 Task: Reserve a 4-hour group mountain biking tour on scenic trails with expert guides.
Action: Mouse moved to (599, 227)
Screenshot: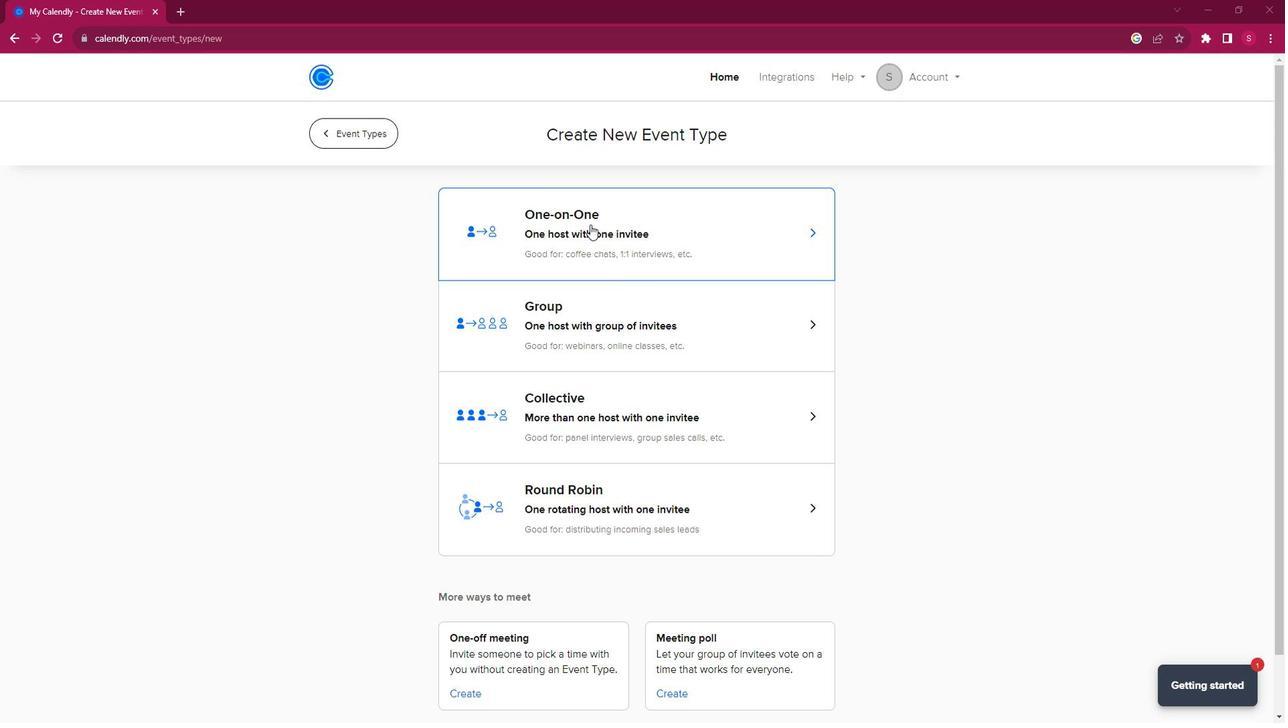 
Action: Mouse pressed left at (599, 227)
Screenshot: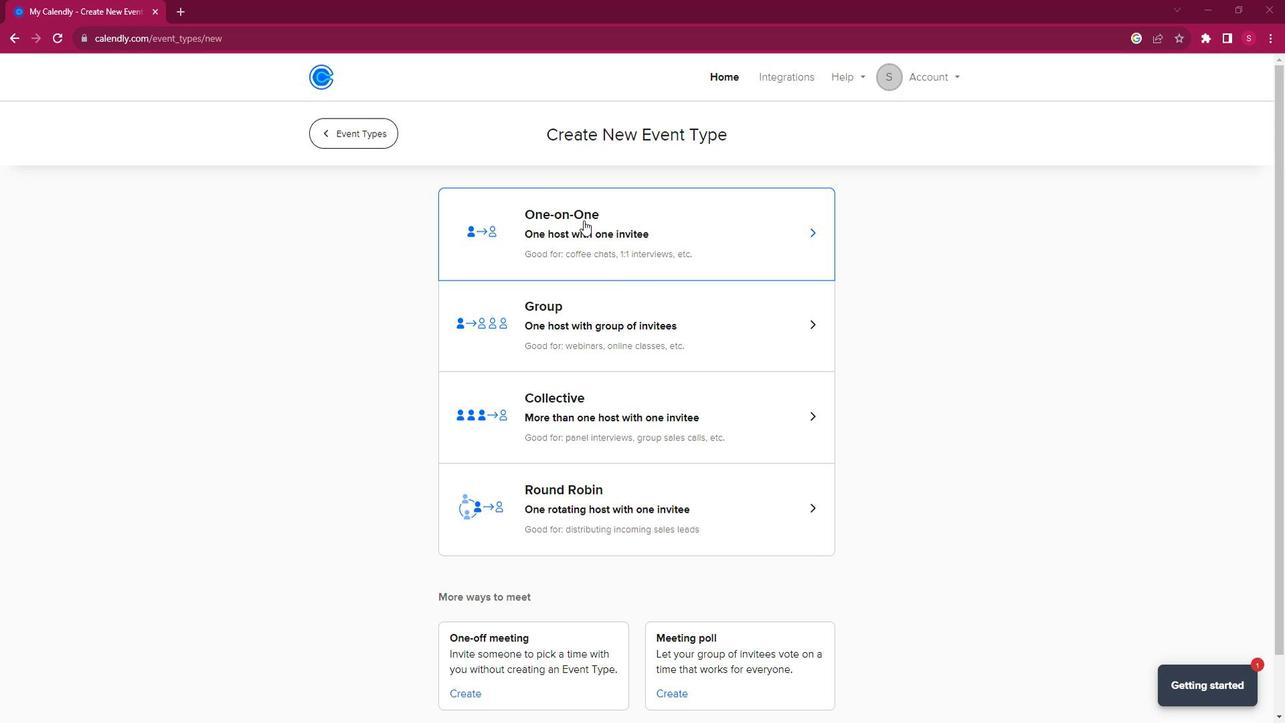 
Action: Mouse moved to (419, 336)
Screenshot: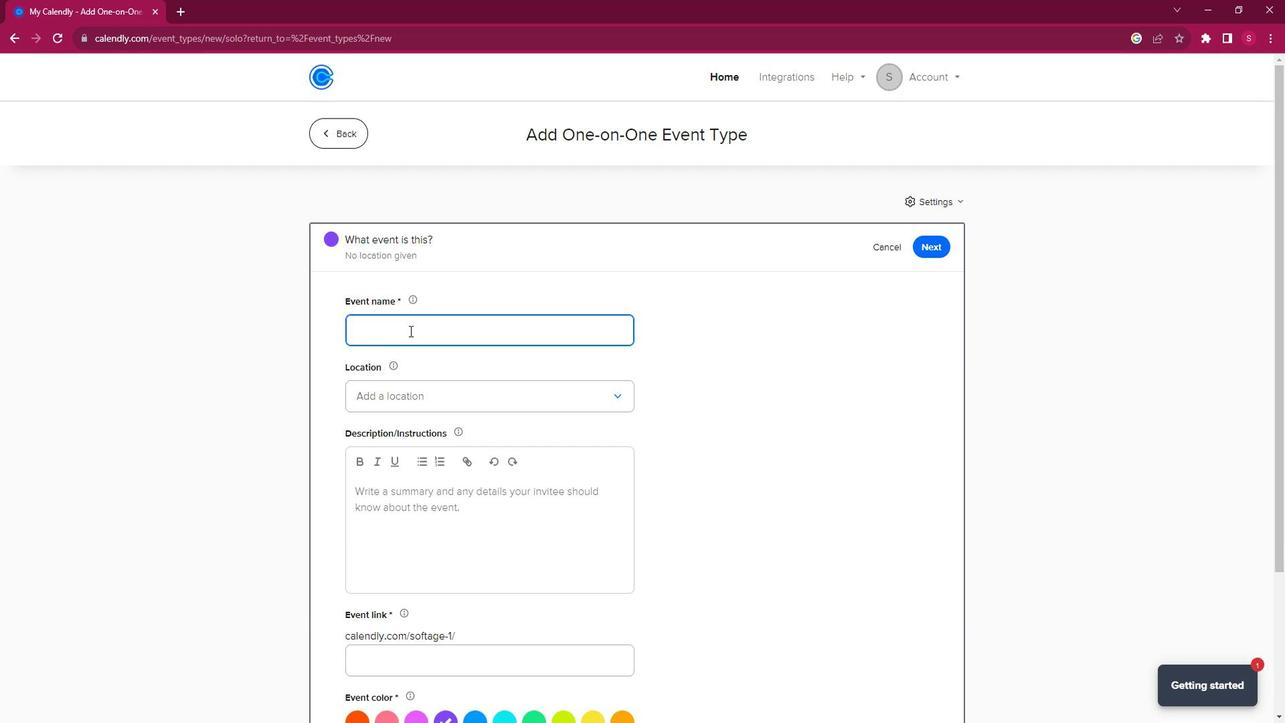 
Action: Key pressed <Key.shift><Key.shift><Key.shift><Key.shift><Key.shift><Key.shift><Key.shift><Key.shift><Key.shift><Key.shift><Key.shift><Key.shift><Key.shift>Guided<Key.space><Key.shift>Moun
Screenshot: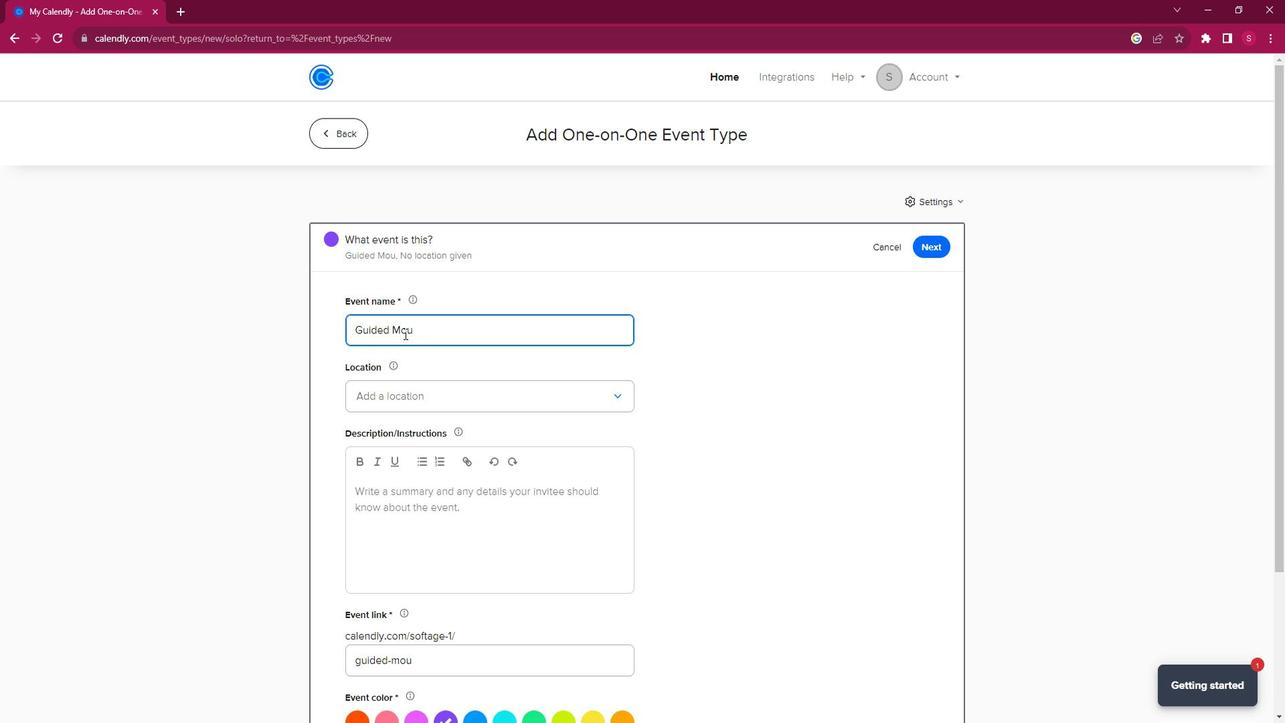 
Action: Mouse moved to (542, 272)
Screenshot: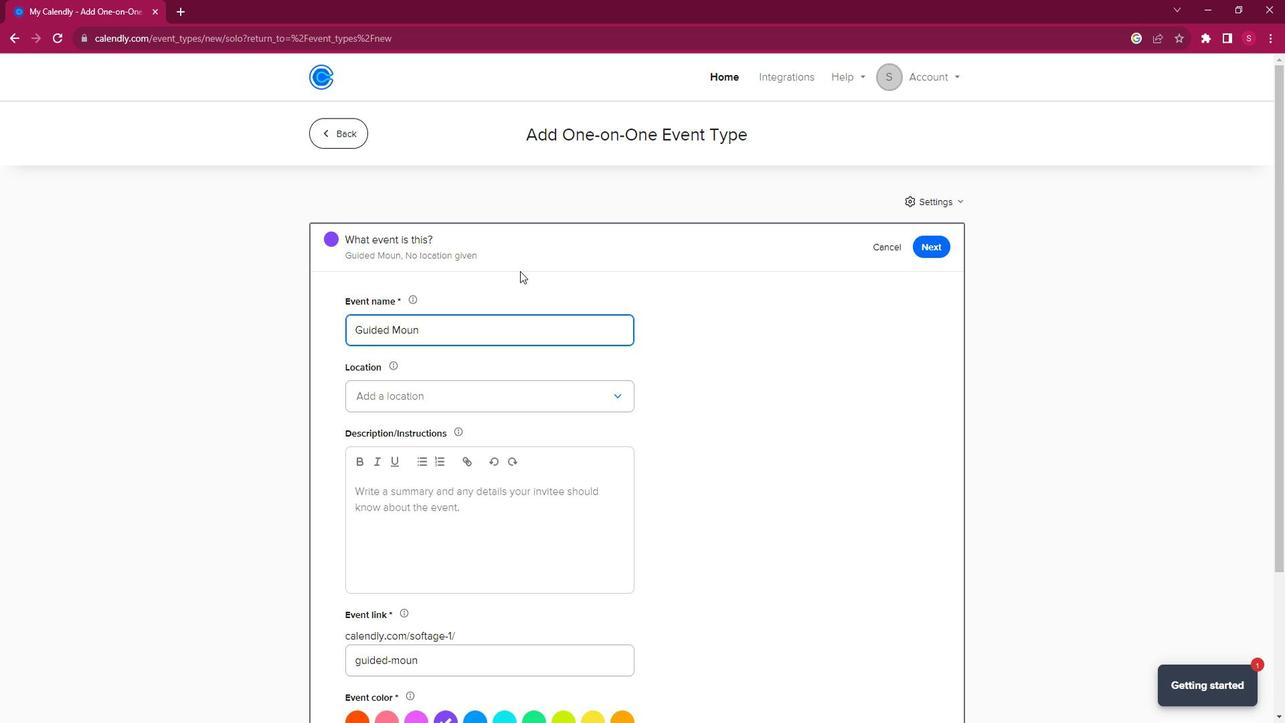 
Action: Key pressed tain<Key.space><Key.shift><Key.shift><Key.shift><Key.shift><Key.shift>Biking<Key.space><Key.shift><Key.shift><Key.shift>Adventure
Screenshot: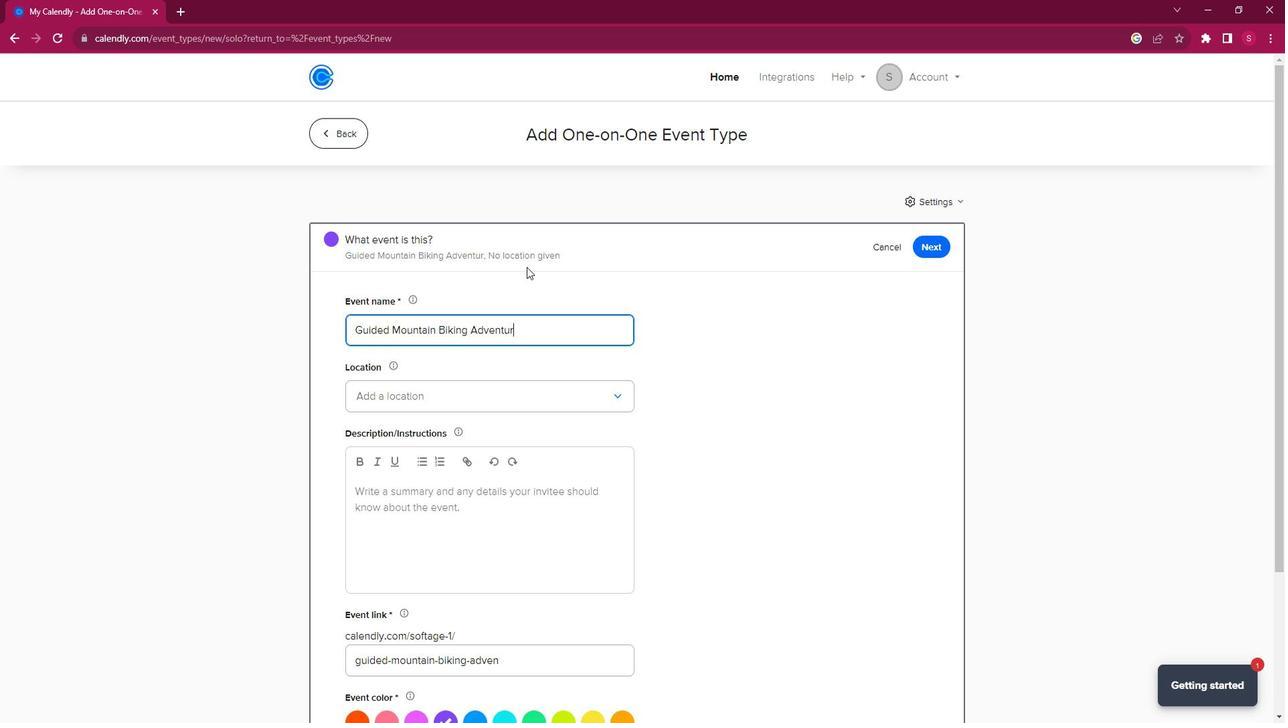 
Action: Mouse moved to (493, 399)
Screenshot: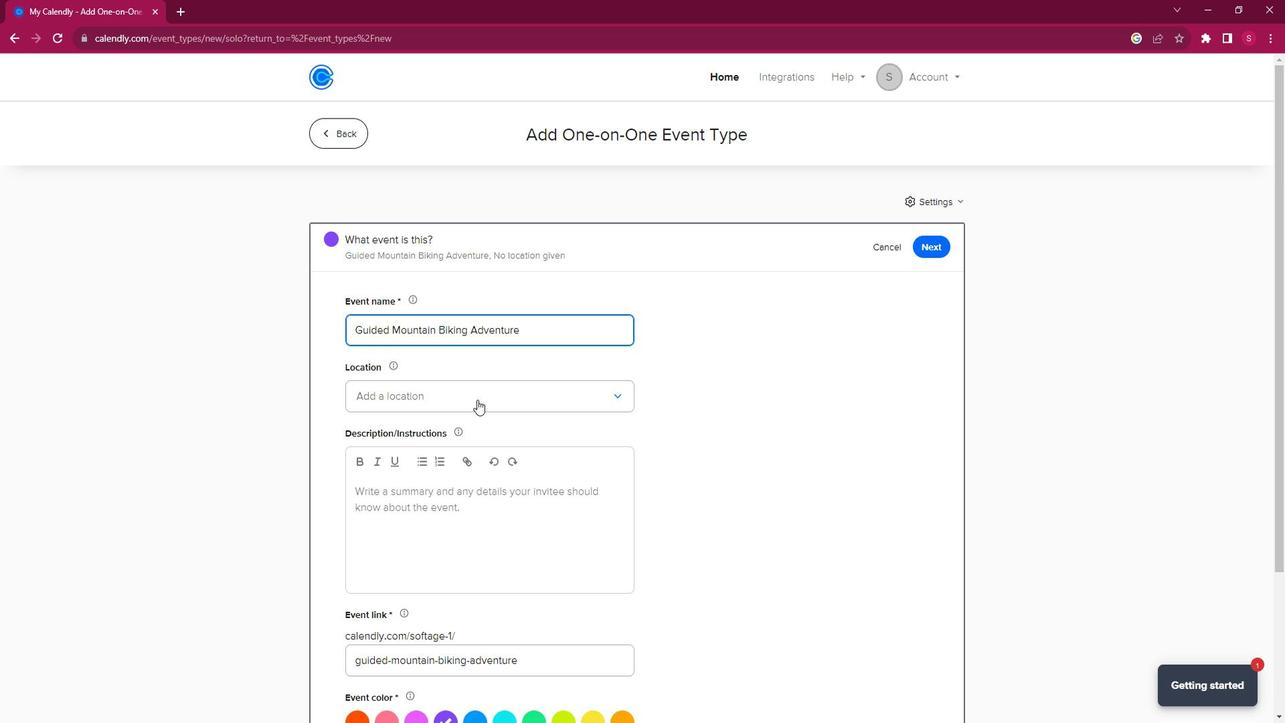 
Action: Mouse pressed left at (493, 399)
Screenshot: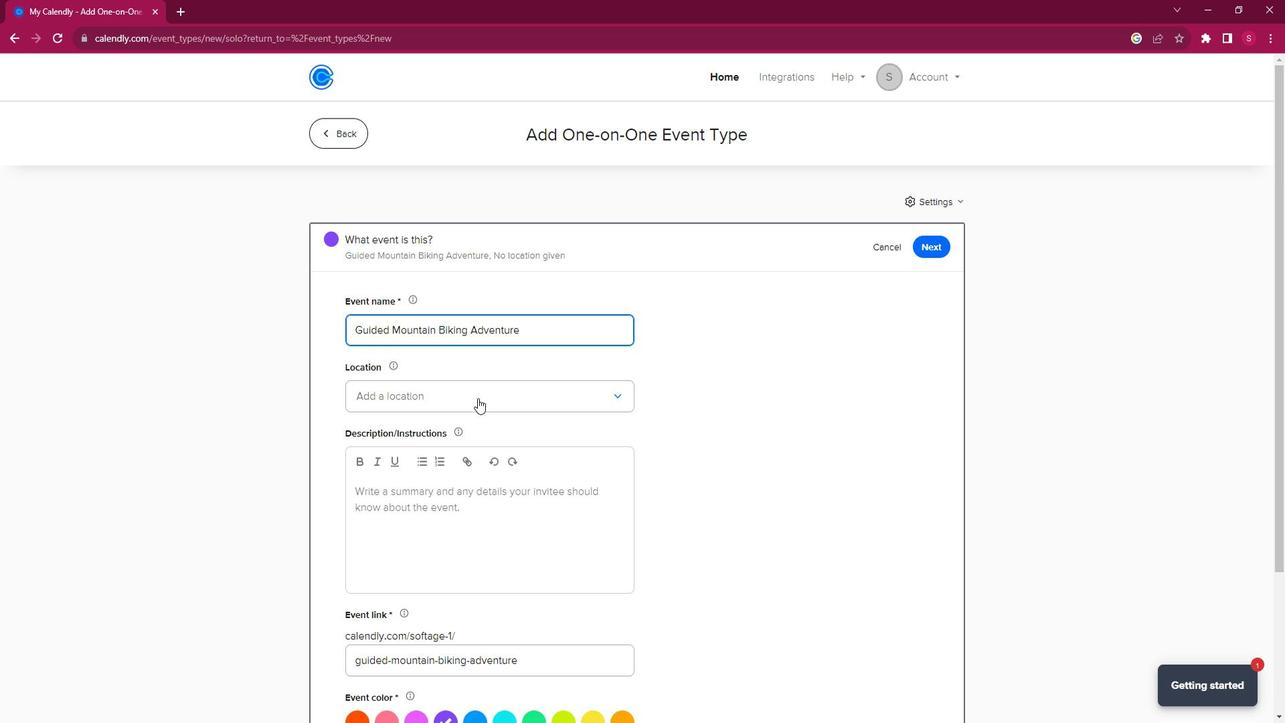 
Action: Mouse moved to (449, 437)
Screenshot: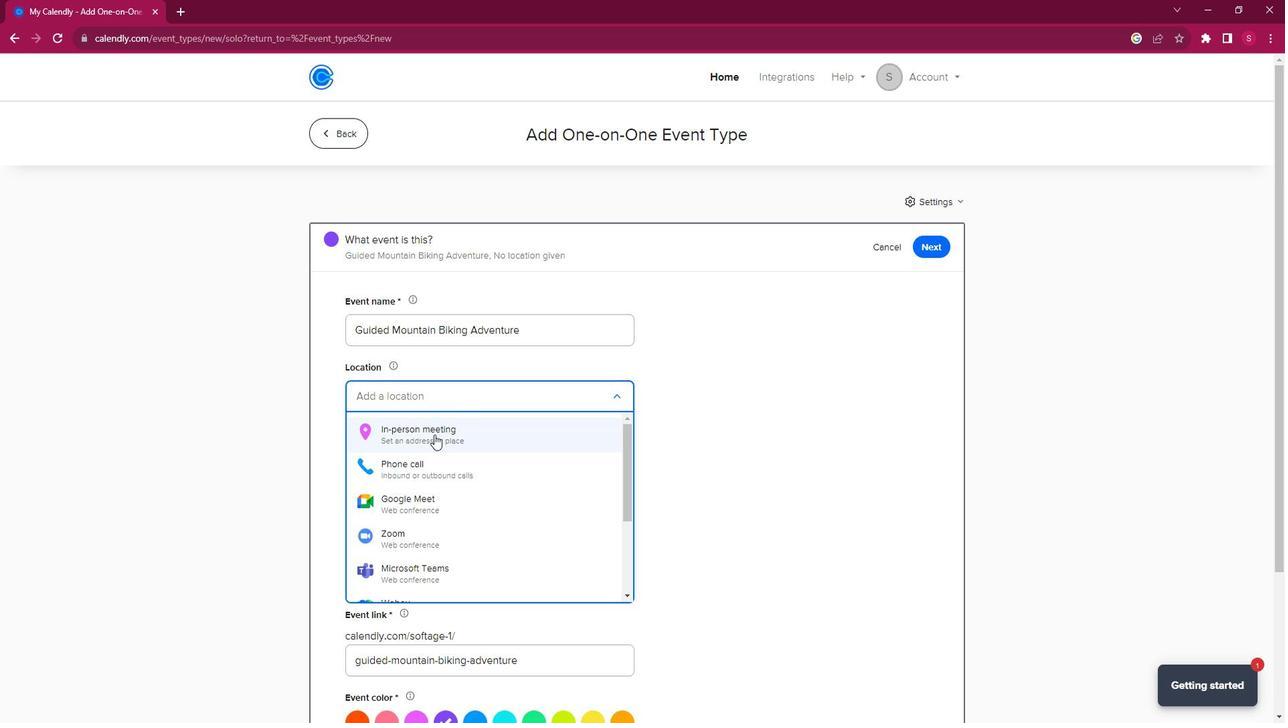 
Action: Mouse pressed left at (449, 437)
Screenshot: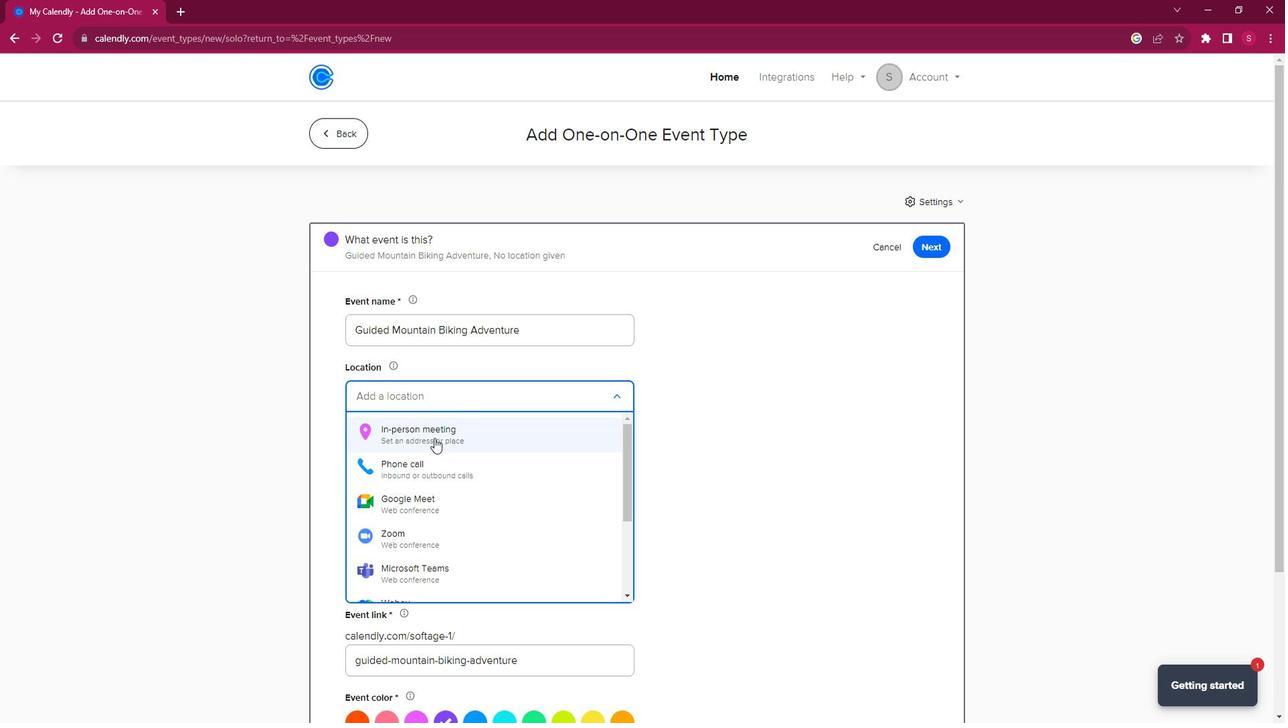 
Action: Mouse moved to (623, 242)
Screenshot: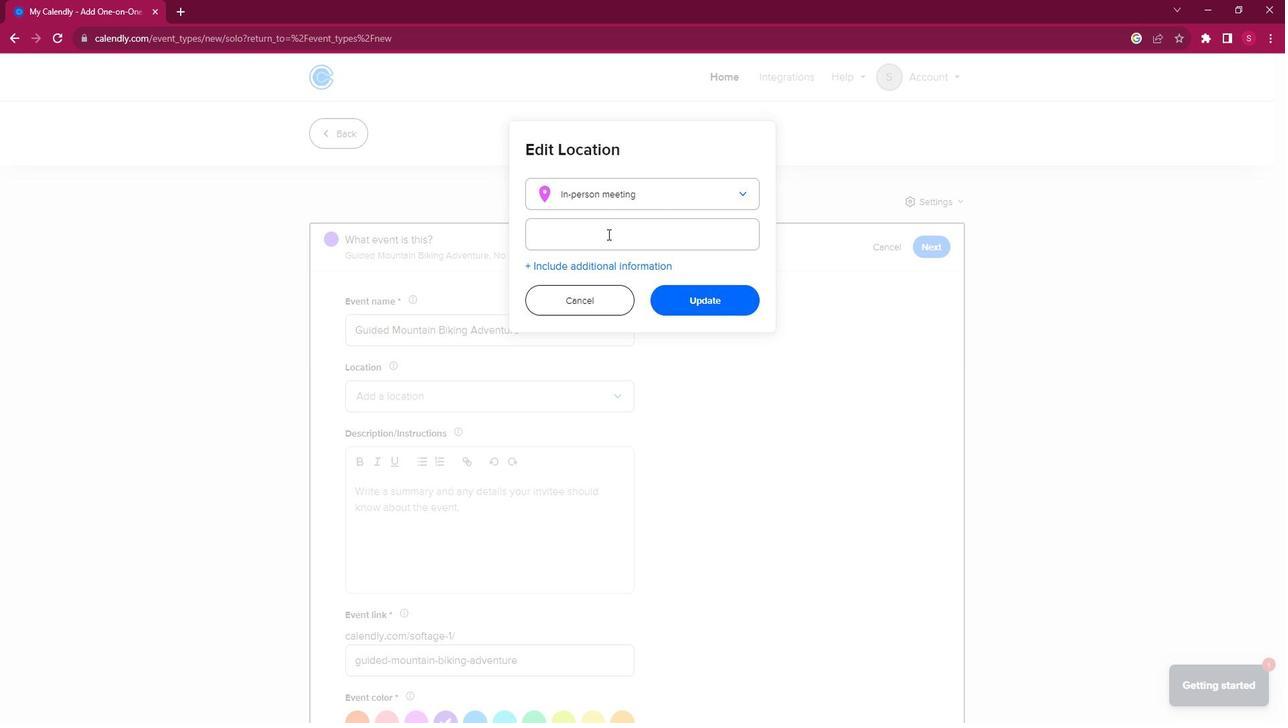 
Action: Mouse pressed left at (623, 242)
Screenshot: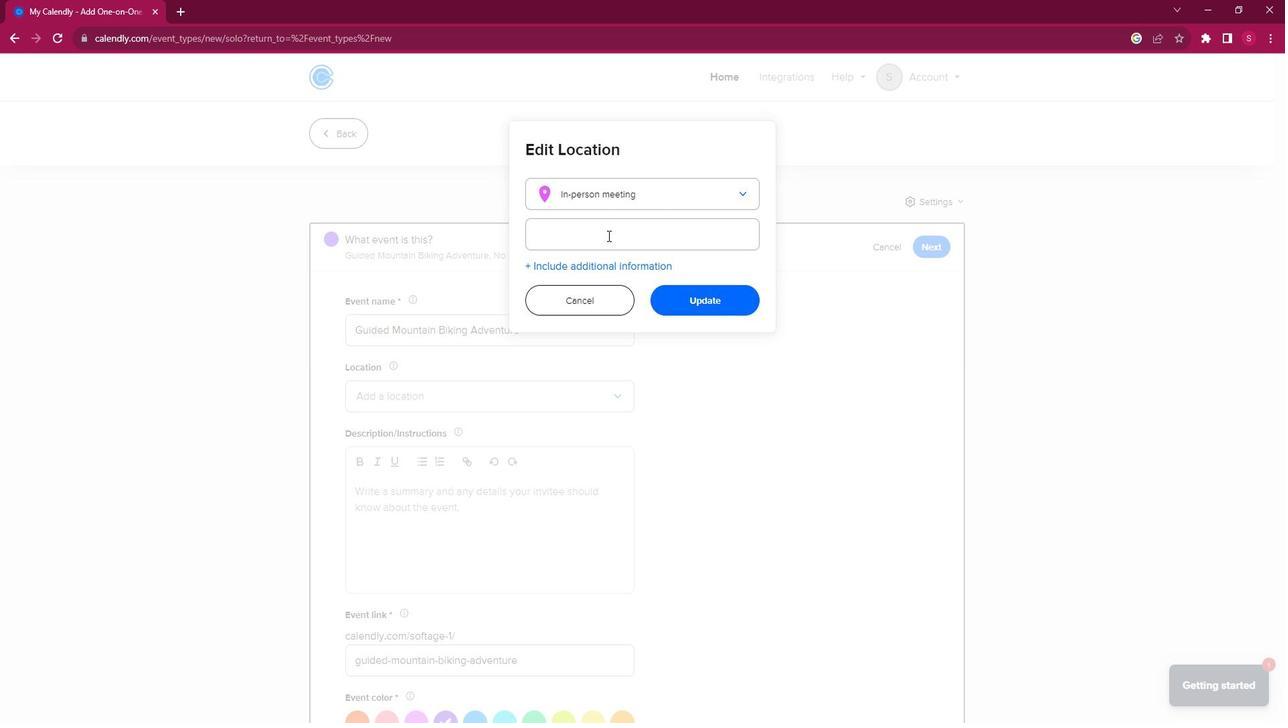 
Action: Key pressed <Key.shift>Scenic<Key.space><Key.shift><Key.shift><Key.shift><Key.shift>Trails<Key.space><Key.shift>Biku<Key.backspace>ing<Key.space><Key.shift>Center,<Key.space>123<Key.space><Key.shift>Mountain<Key.space><Key.shift>Ride<Key.space><Key.shift><Key.shift>Road,<Key.space><Key.shift><Key.shift><Key.shift>Reailsville,<Key.space><Key.shift>CA<Key.space>54321,<Key.space>
Screenshot: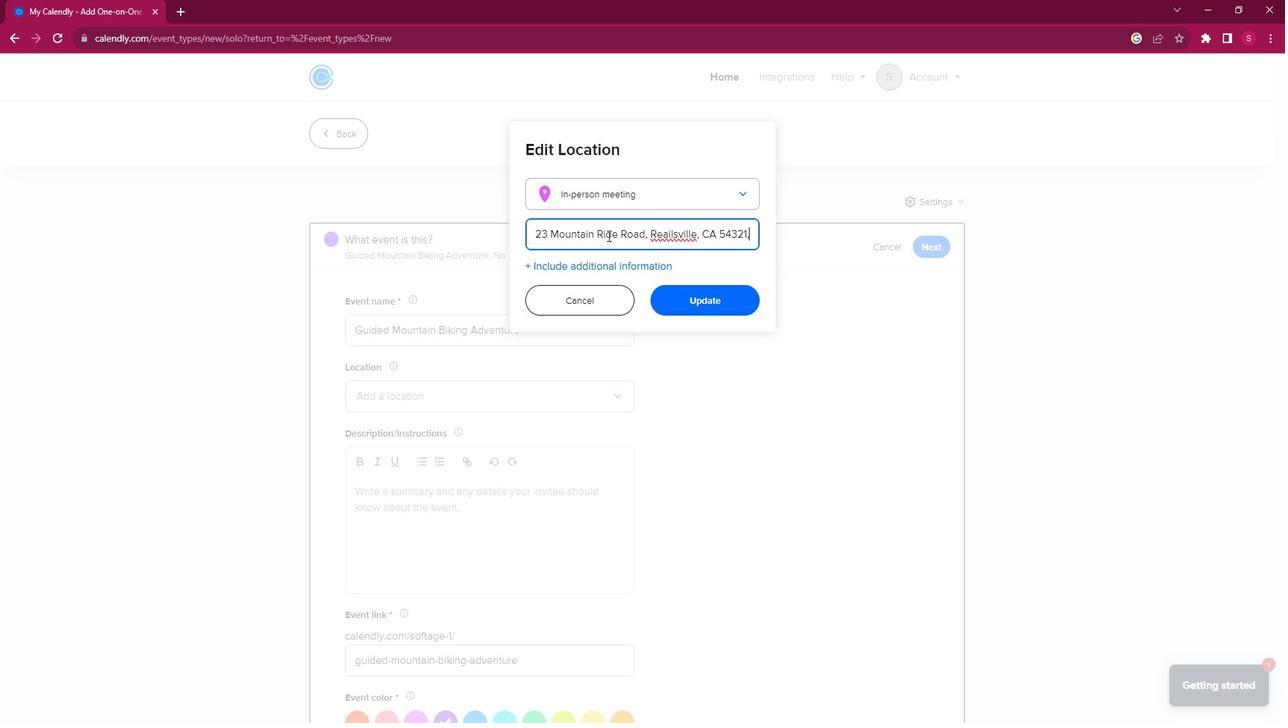 
Action: Mouse moved to (668, 241)
Screenshot: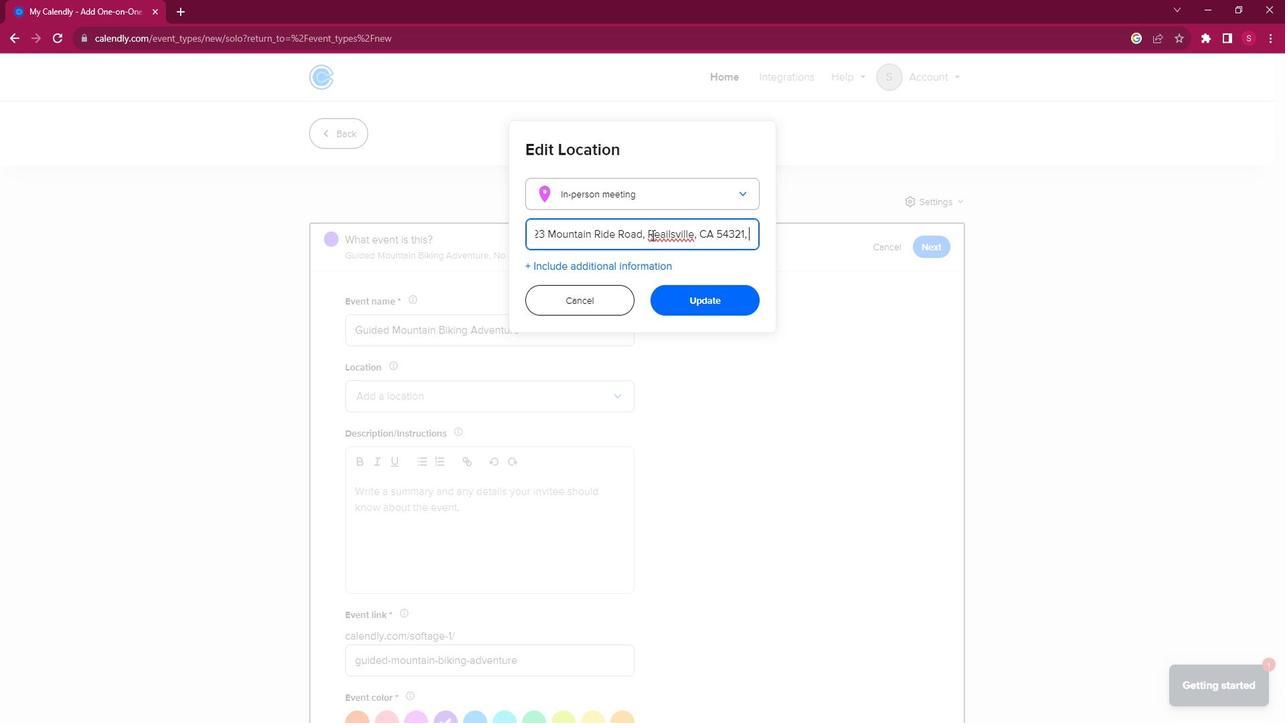 
Action: Mouse pressed left at (668, 241)
Screenshot: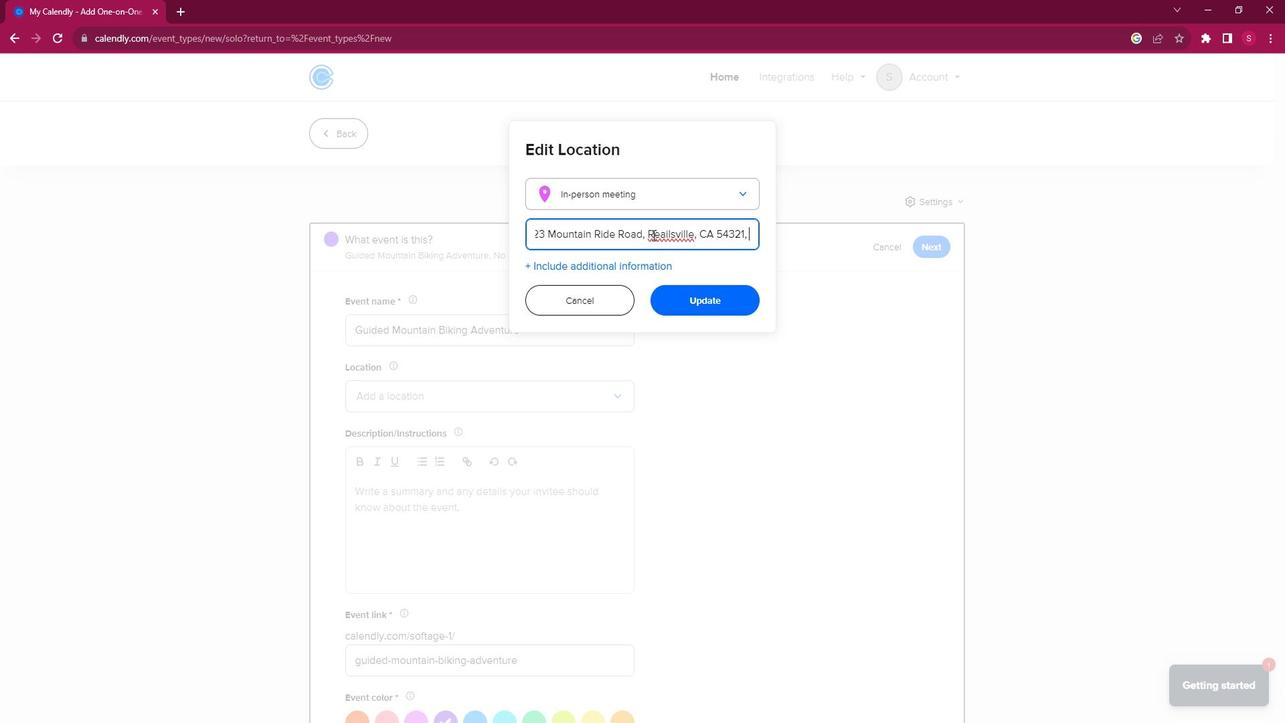 
Action: Mouse moved to (691, 229)
Screenshot: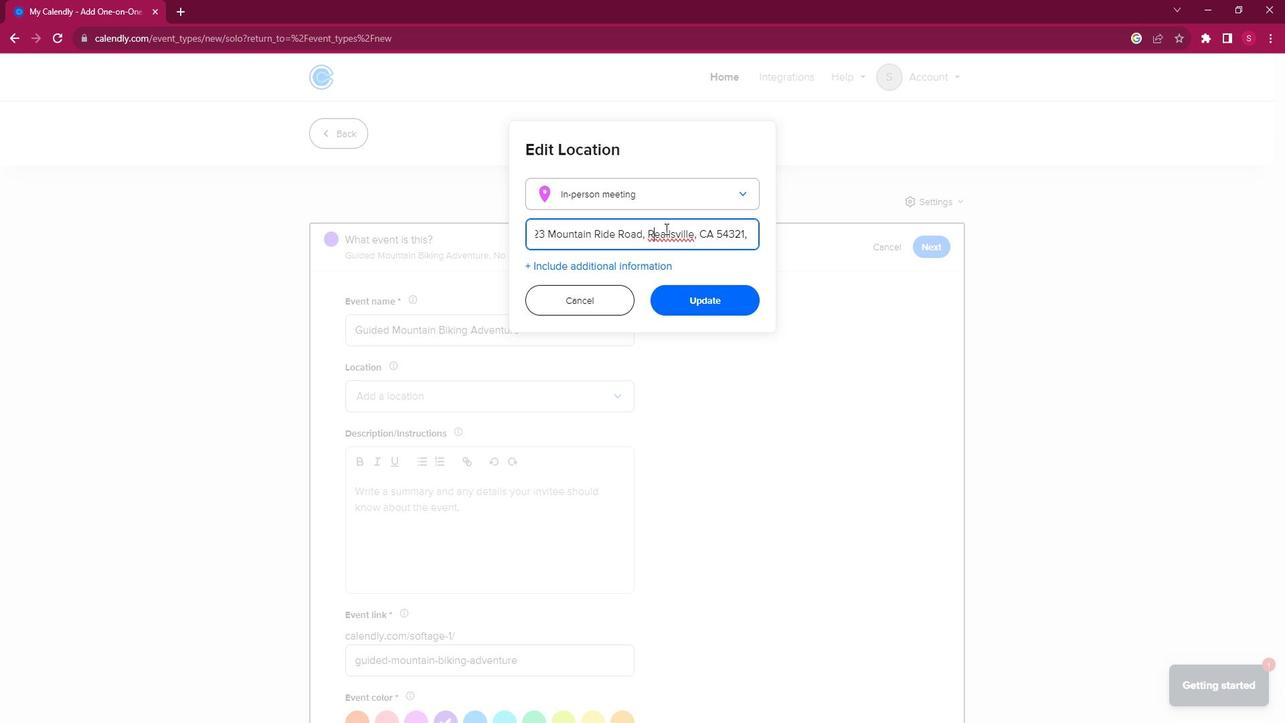 
Action: Key pressed <Key.backspace><Key.shift>T
Screenshot: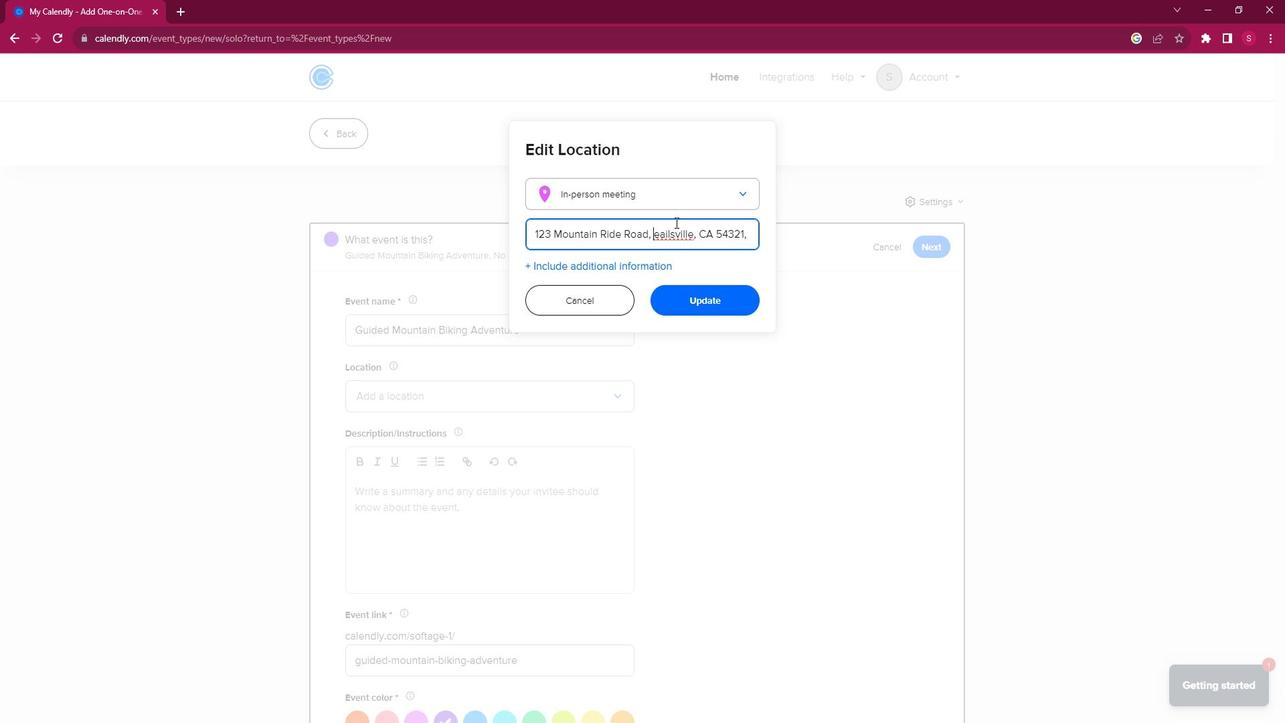 
Action: Mouse moved to (688, 238)
Screenshot: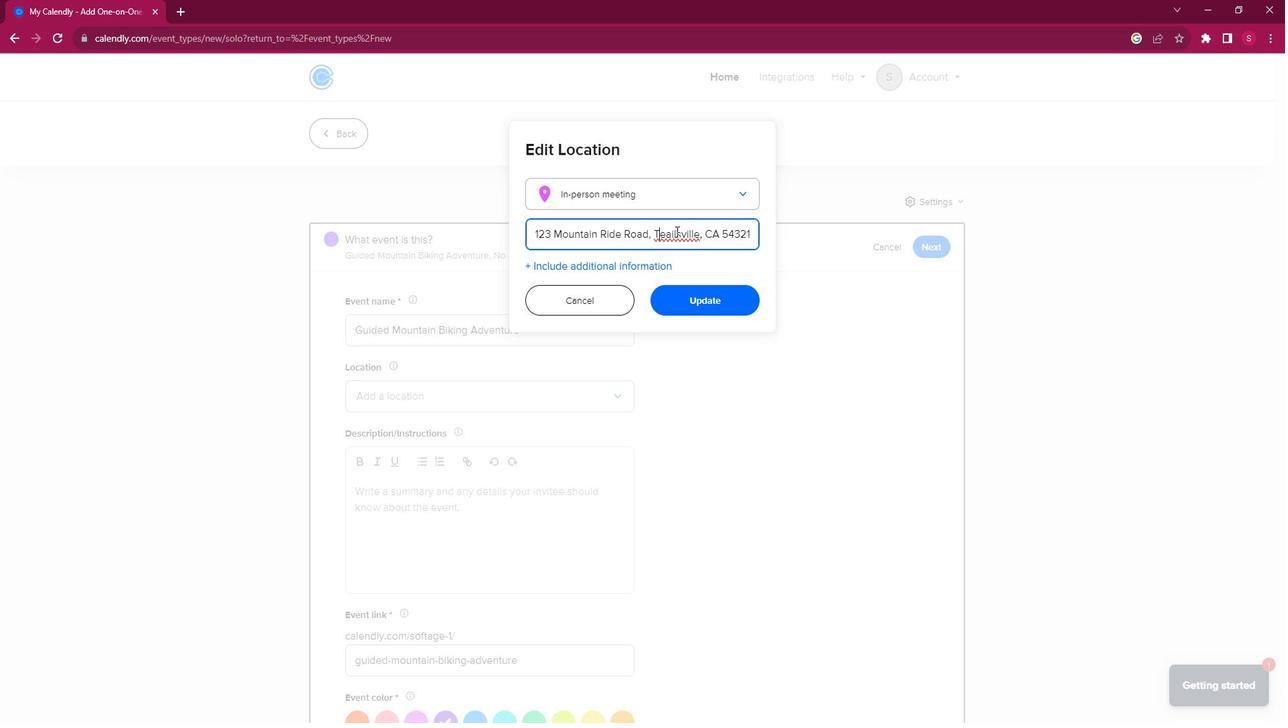 
Action: Key pressed r
Screenshot: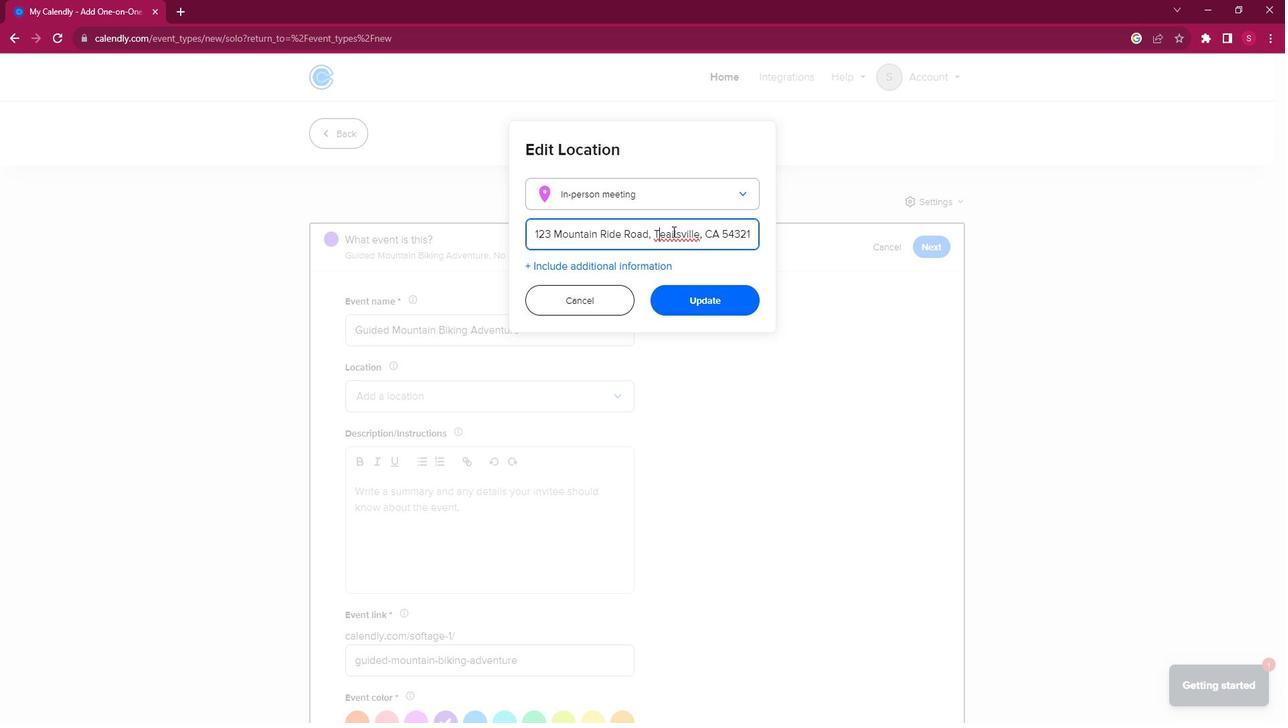 
Action: Mouse moved to (684, 239)
Screenshot: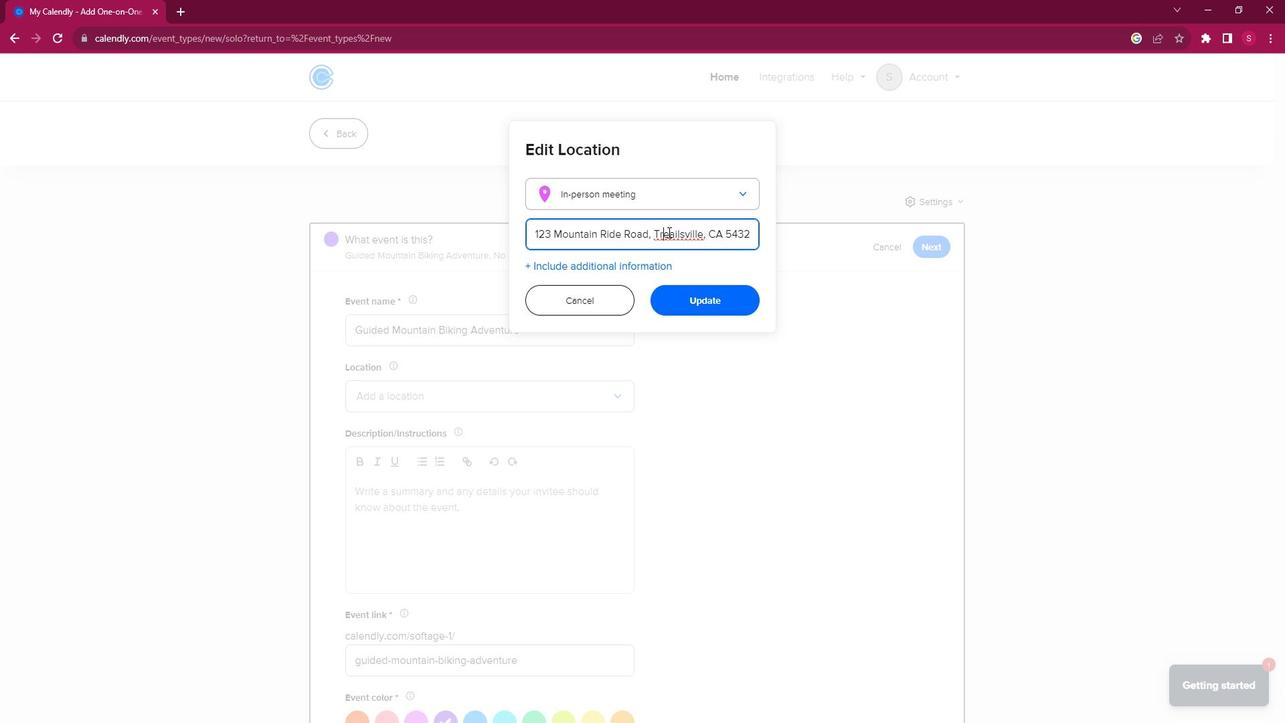 
Action: Mouse pressed left at (684, 239)
Screenshot: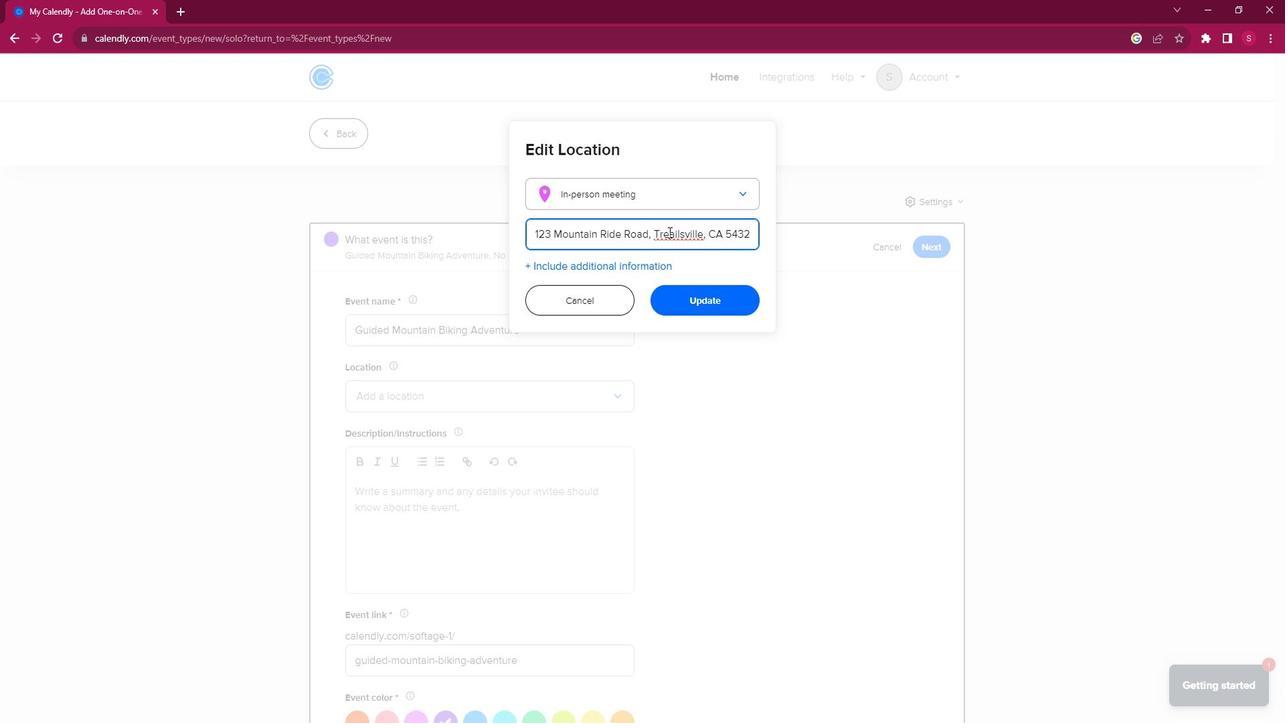 
Action: Mouse moved to (700, 239)
Screenshot: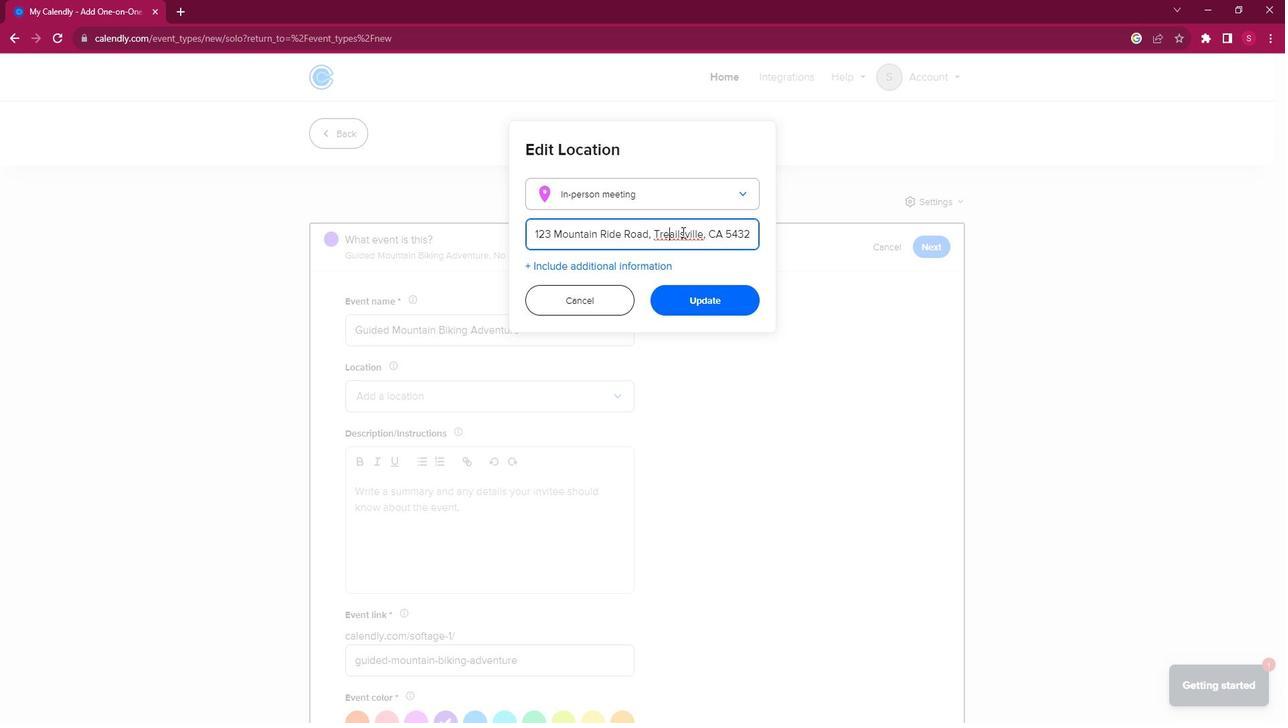 
Action: Key pressed <Key.backspace>
Screenshot: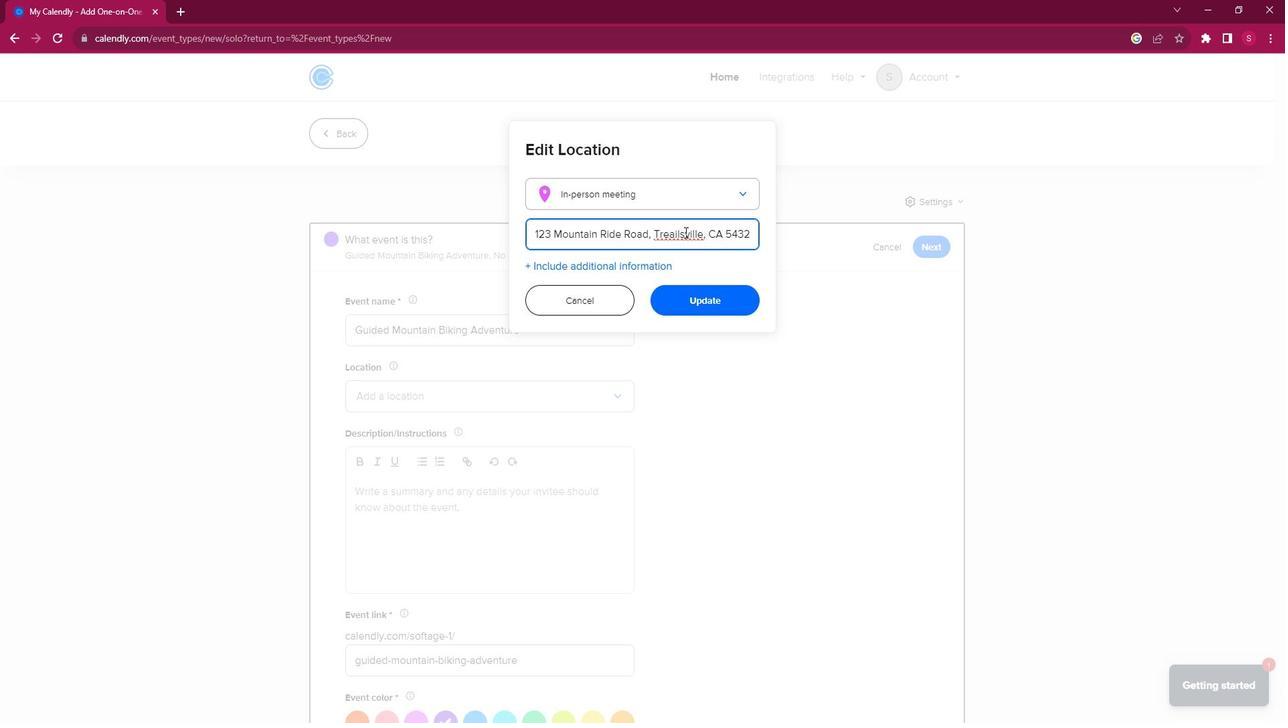 
Action: Mouse moved to (769, 243)
Screenshot: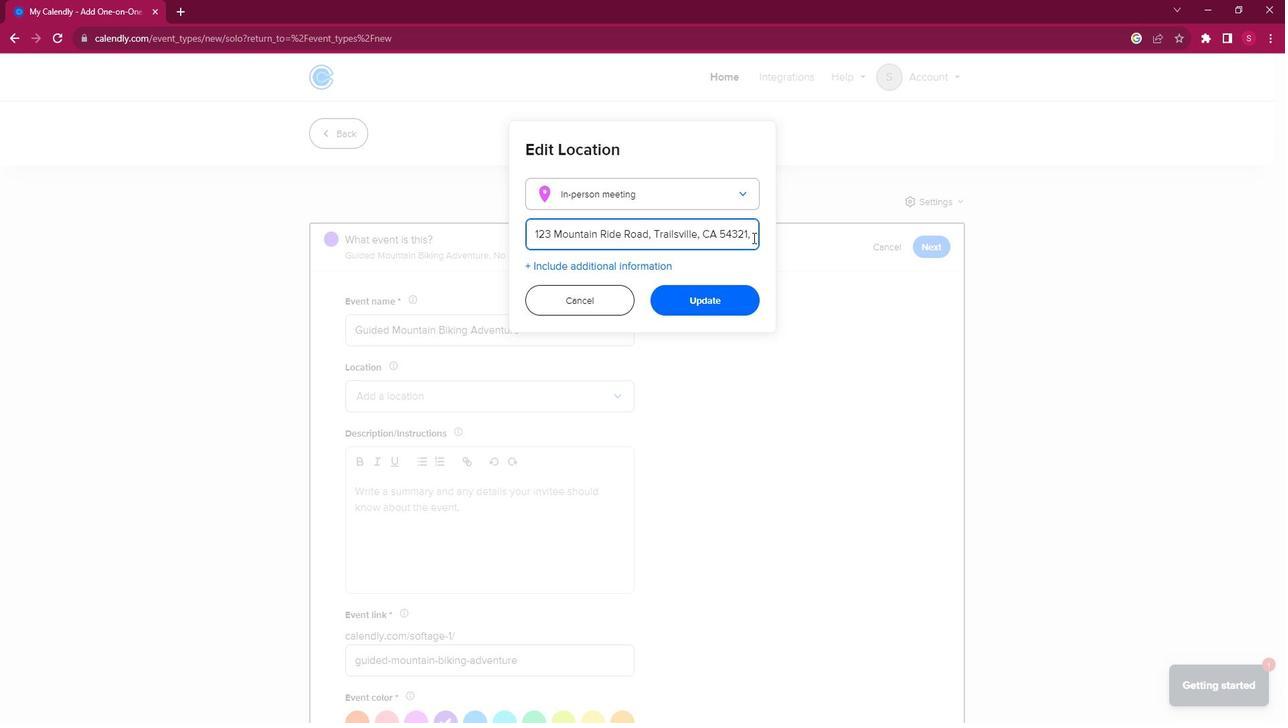 
Action: Mouse pressed left at (769, 243)
Screenshot: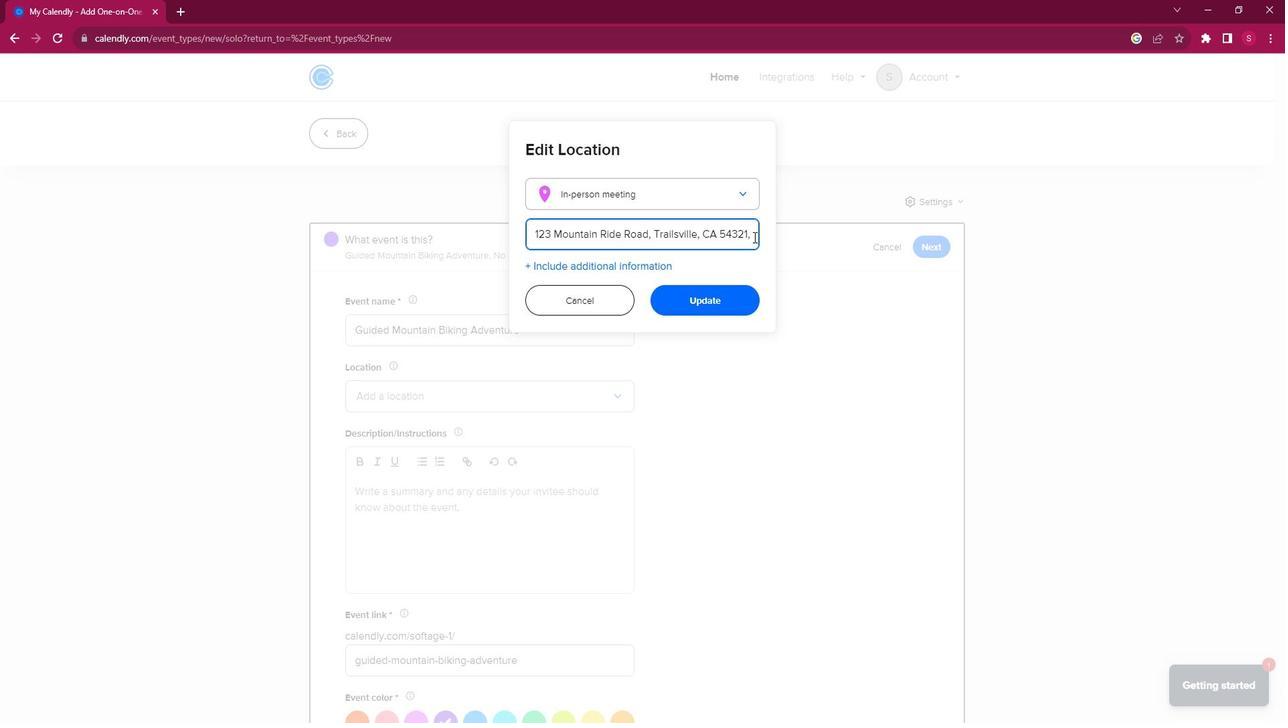 
Action: Mouse moved to (767, 243)
Screenshot: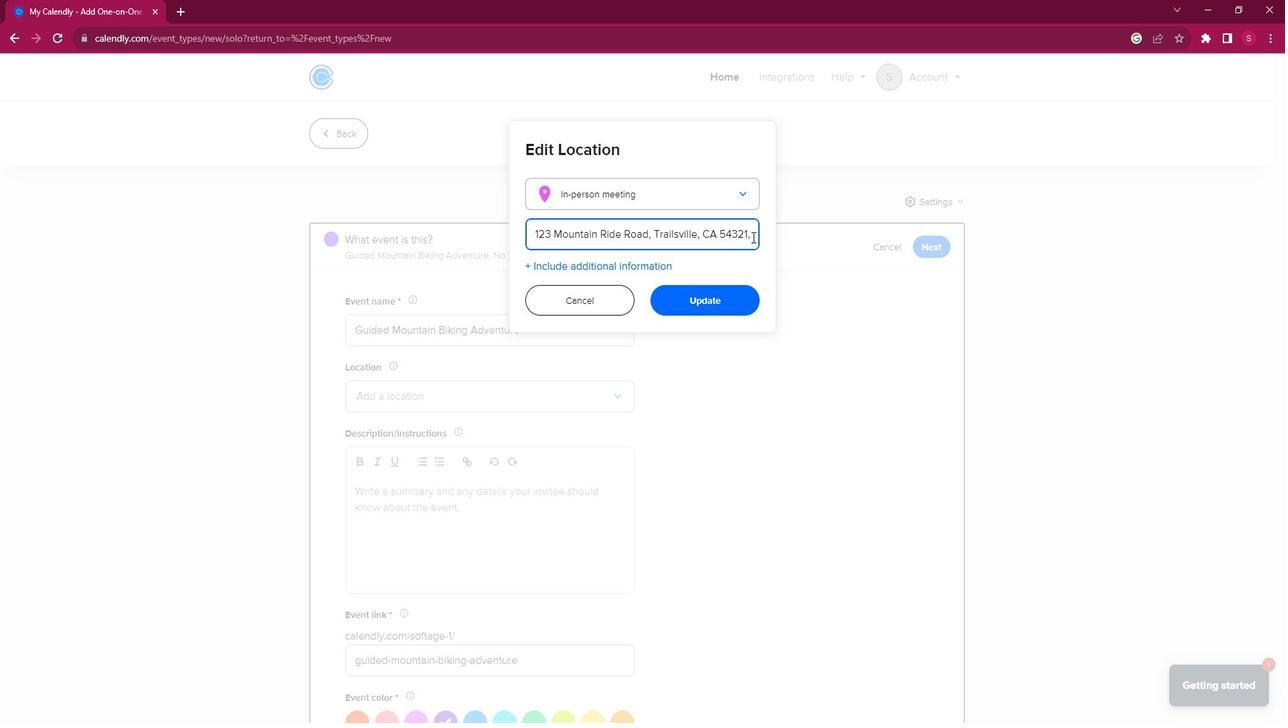 
Action: Mouse pressed left at (767, 243)
Screenshot: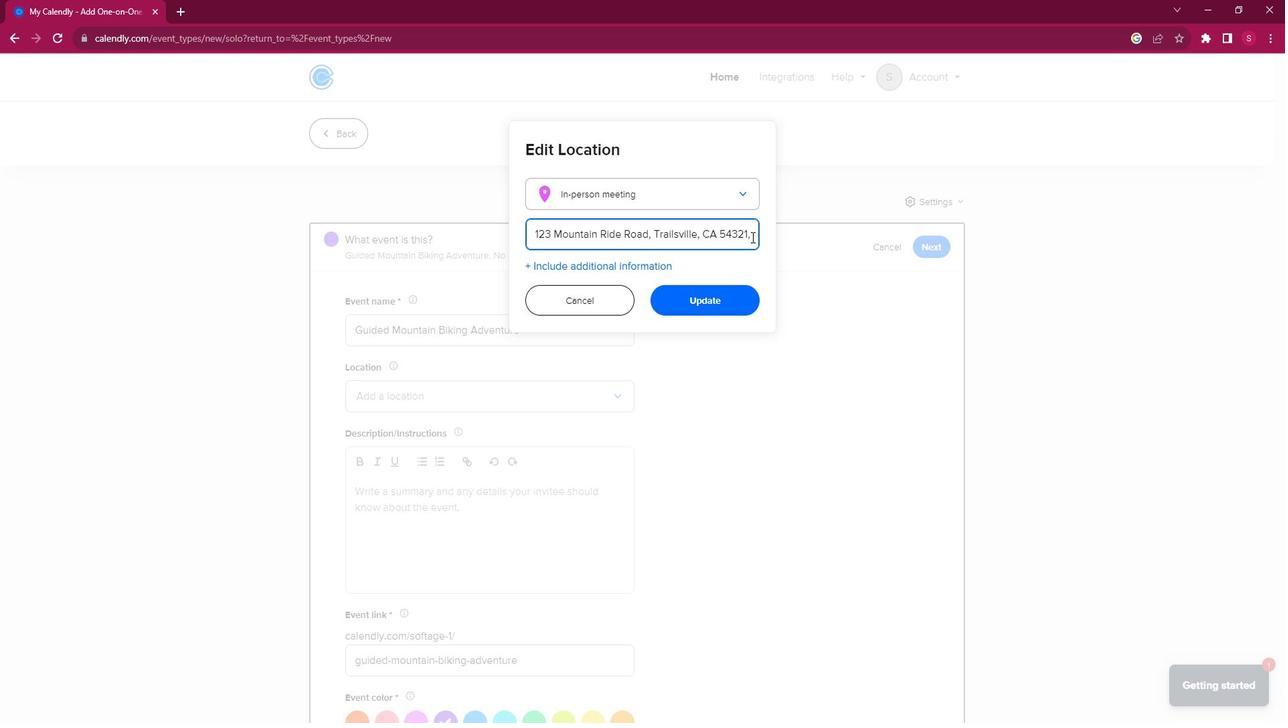 
Action: Mouse moved to (764, 240)
Screenshot: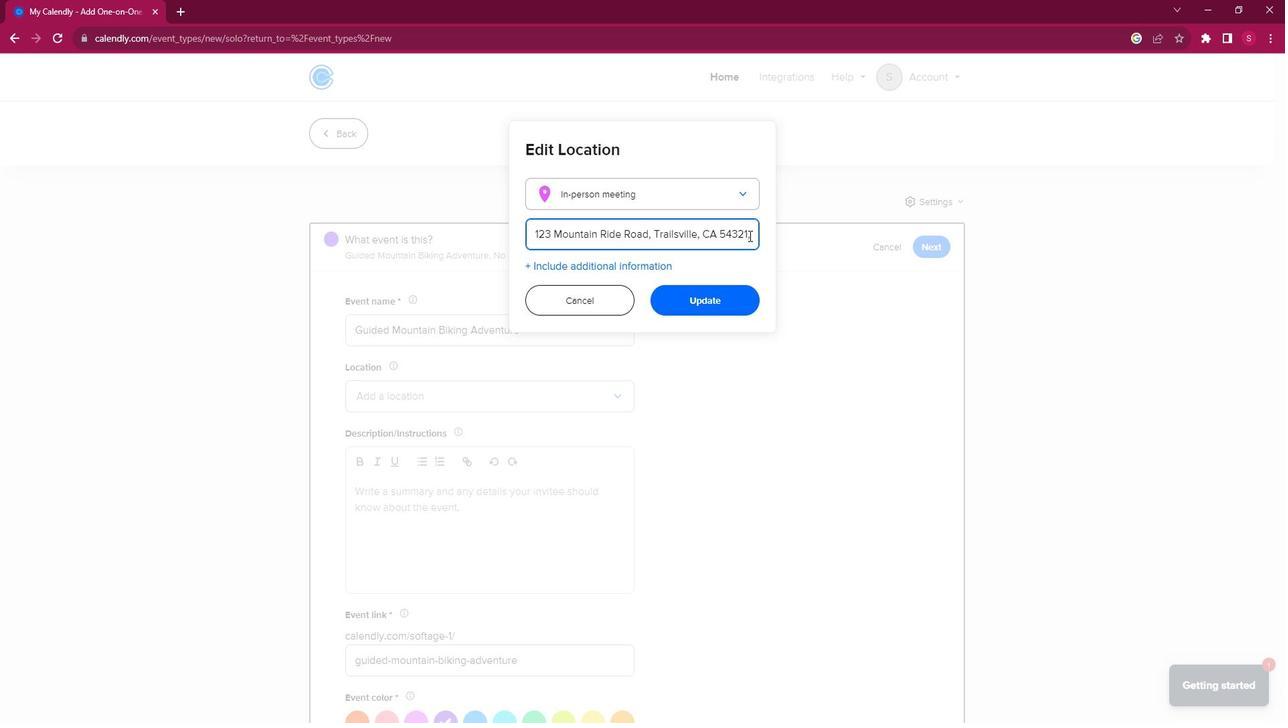 
Action: Mouse pressed left at (764, 240)
Screenshot: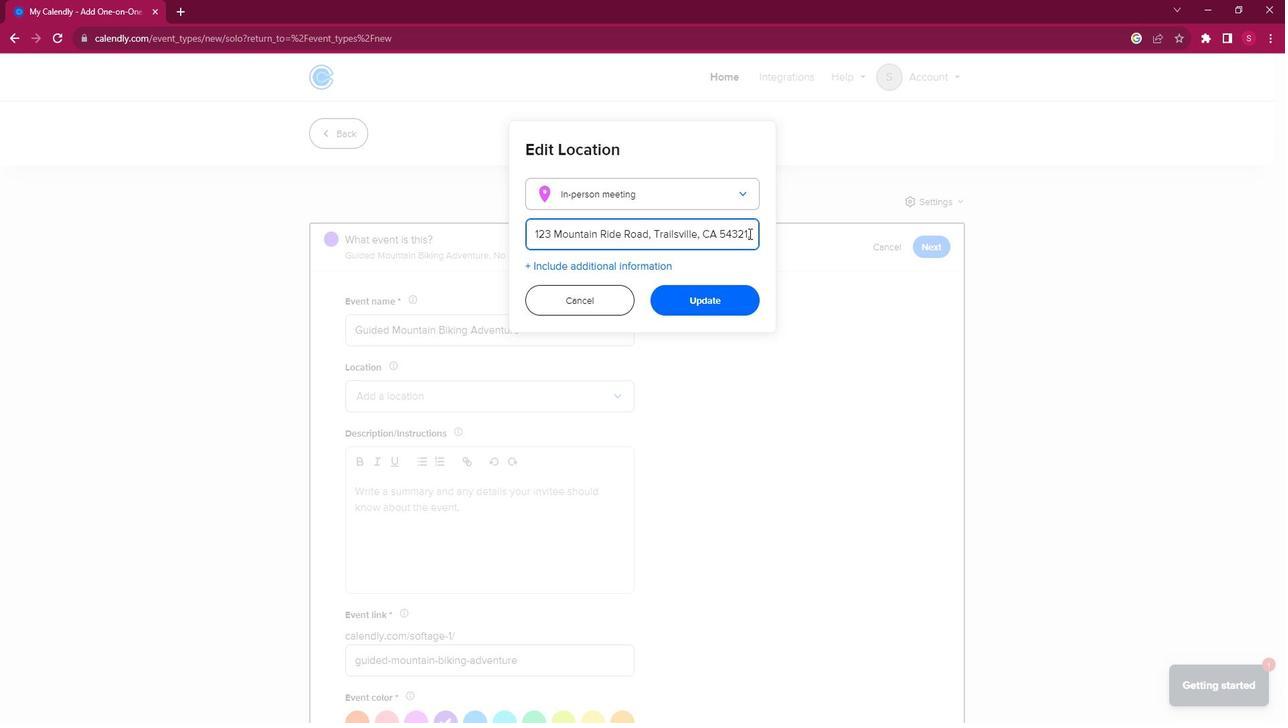 
Action: Mouse moved to (773, 241)
Screenshot: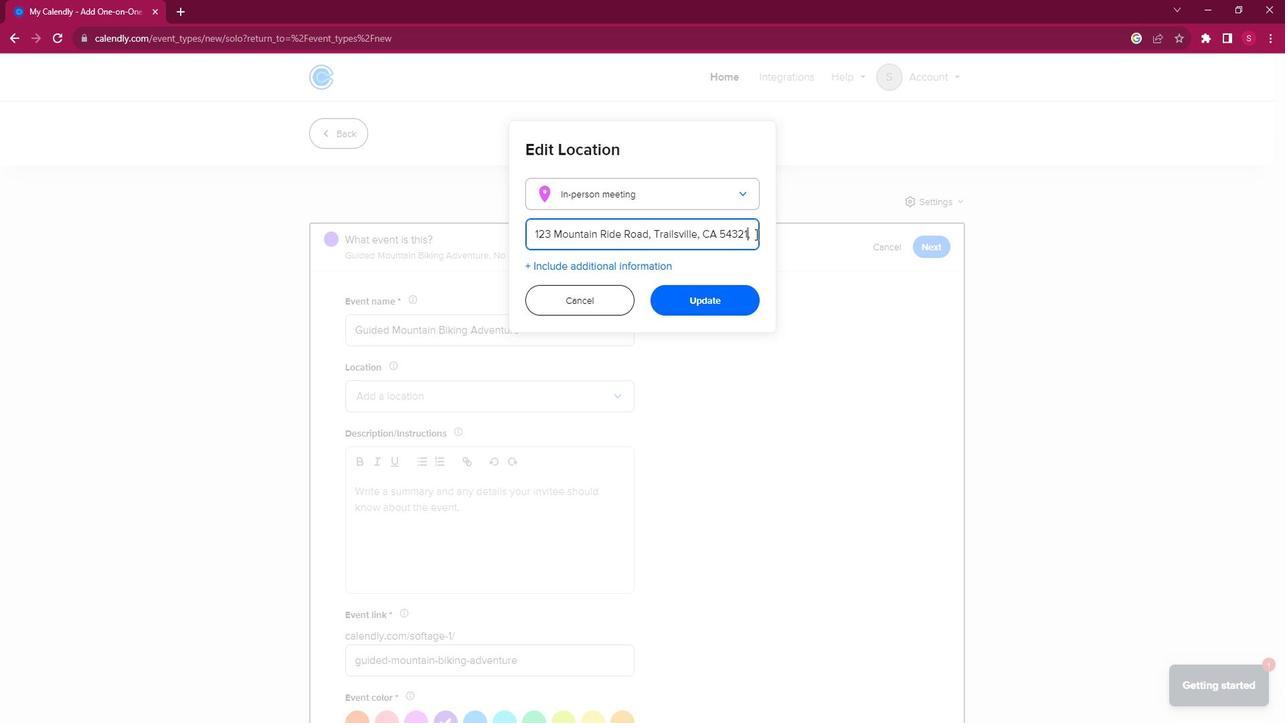 
Action: Key pressed <Key.right><Key.space><Key.shift>United<Key.space><Key.shift>States
Screenshot: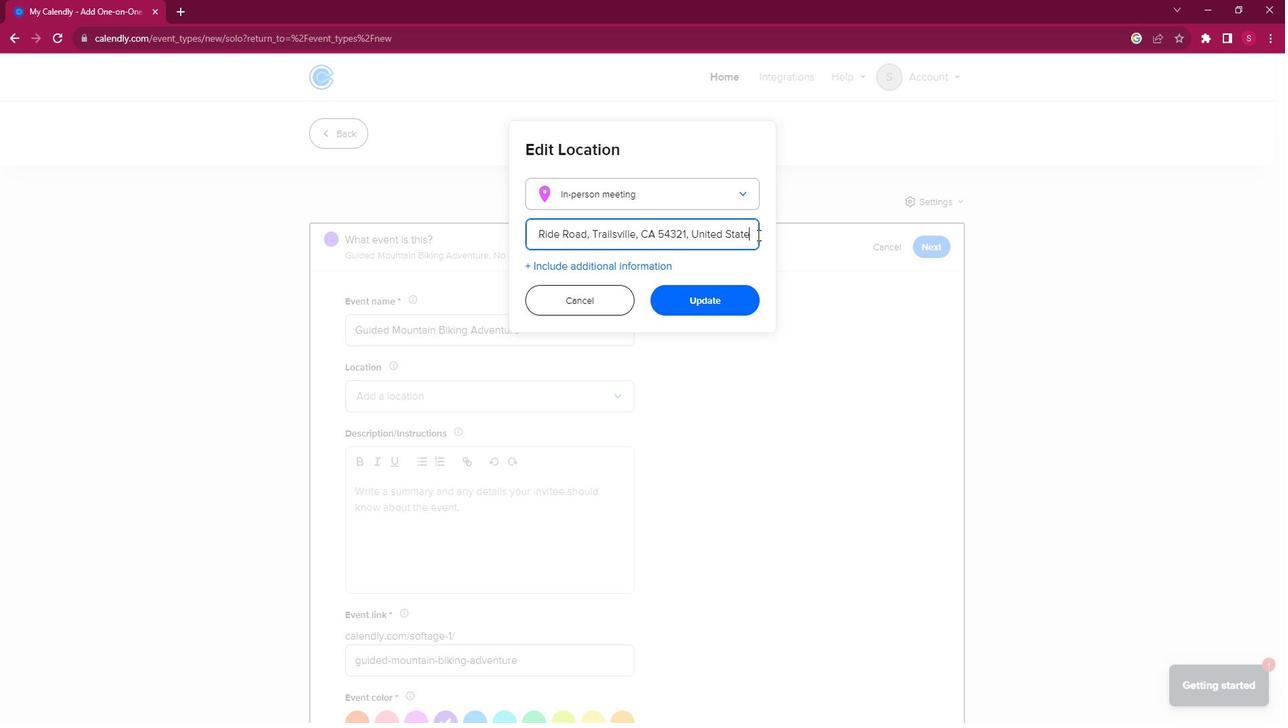 
Action: Mouse moved to (749, 302)
Screenshot: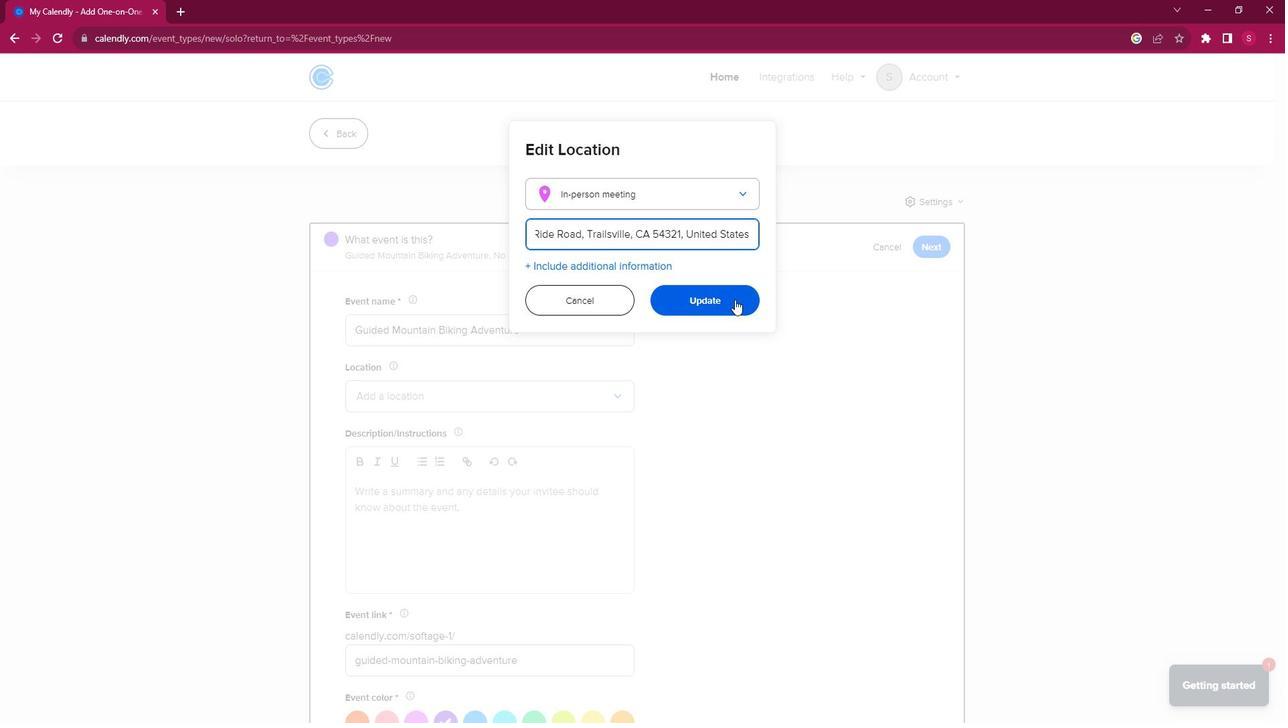 
Action: Mouse pressed left at (749, 302)
Screenshot: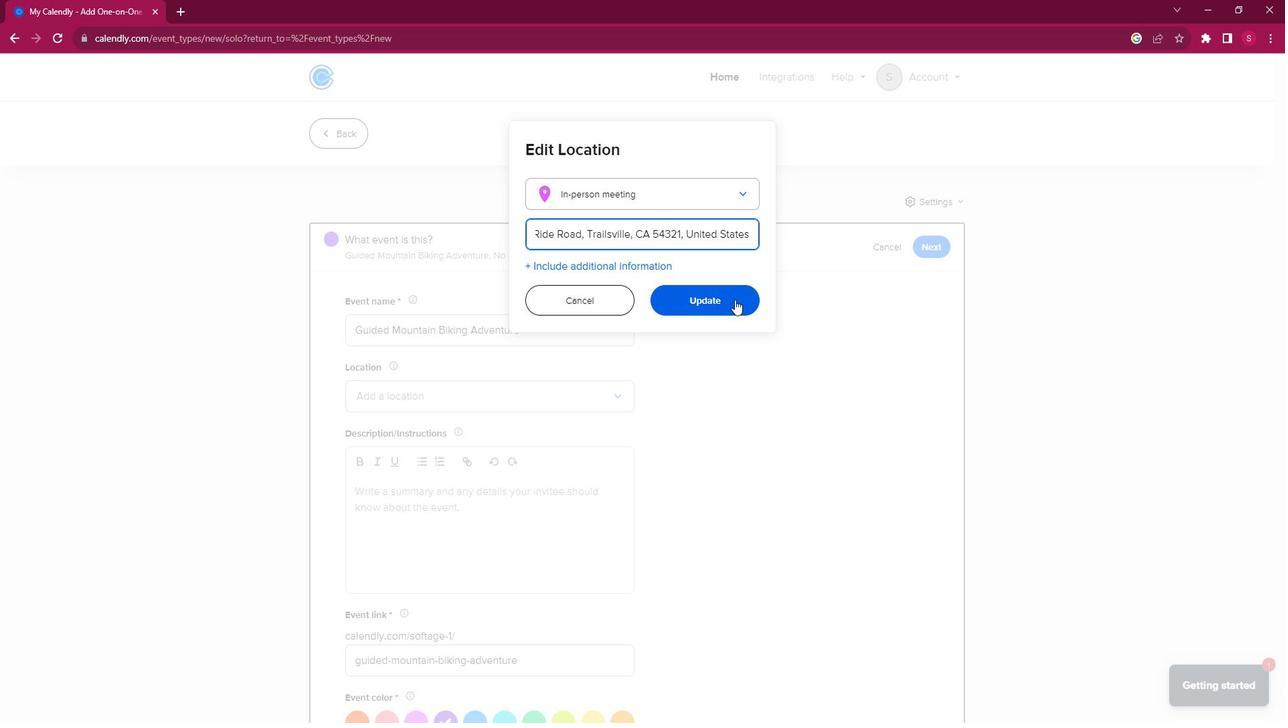 
Action: Mouse moved to (431, 537)
Screenshot: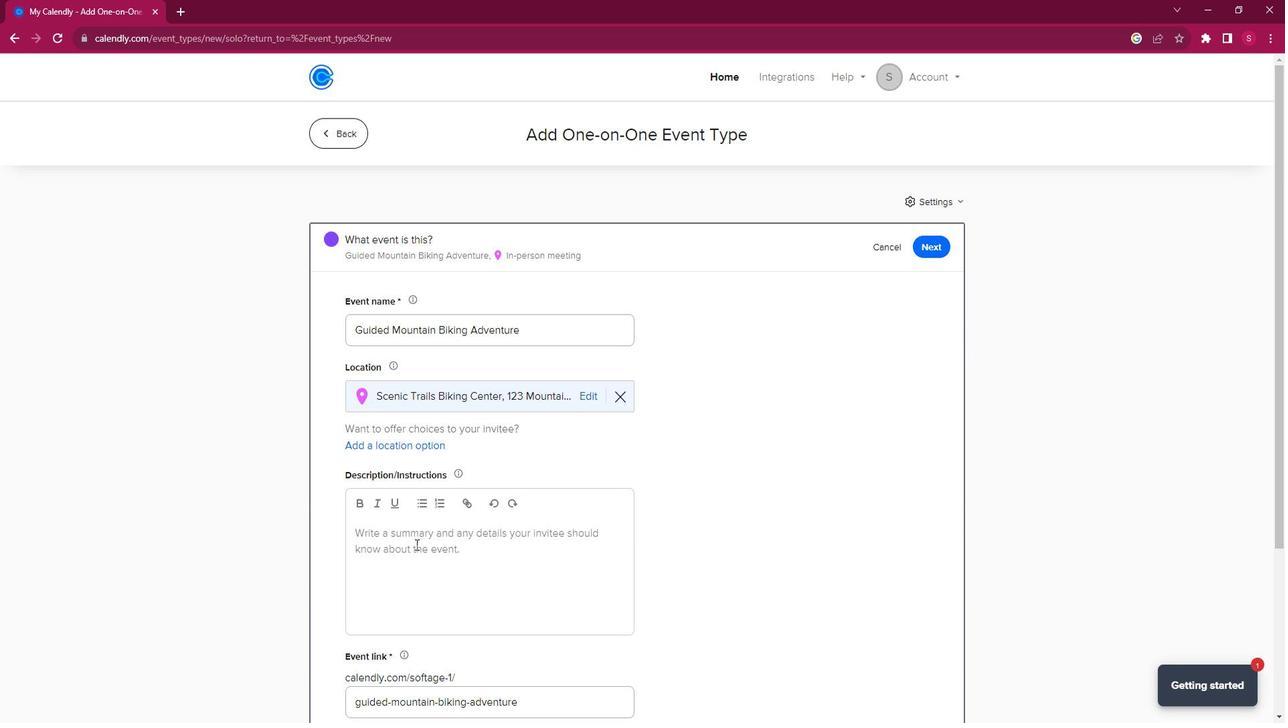 
Action: Mouse pressed left at (431, 537)
Screenshot: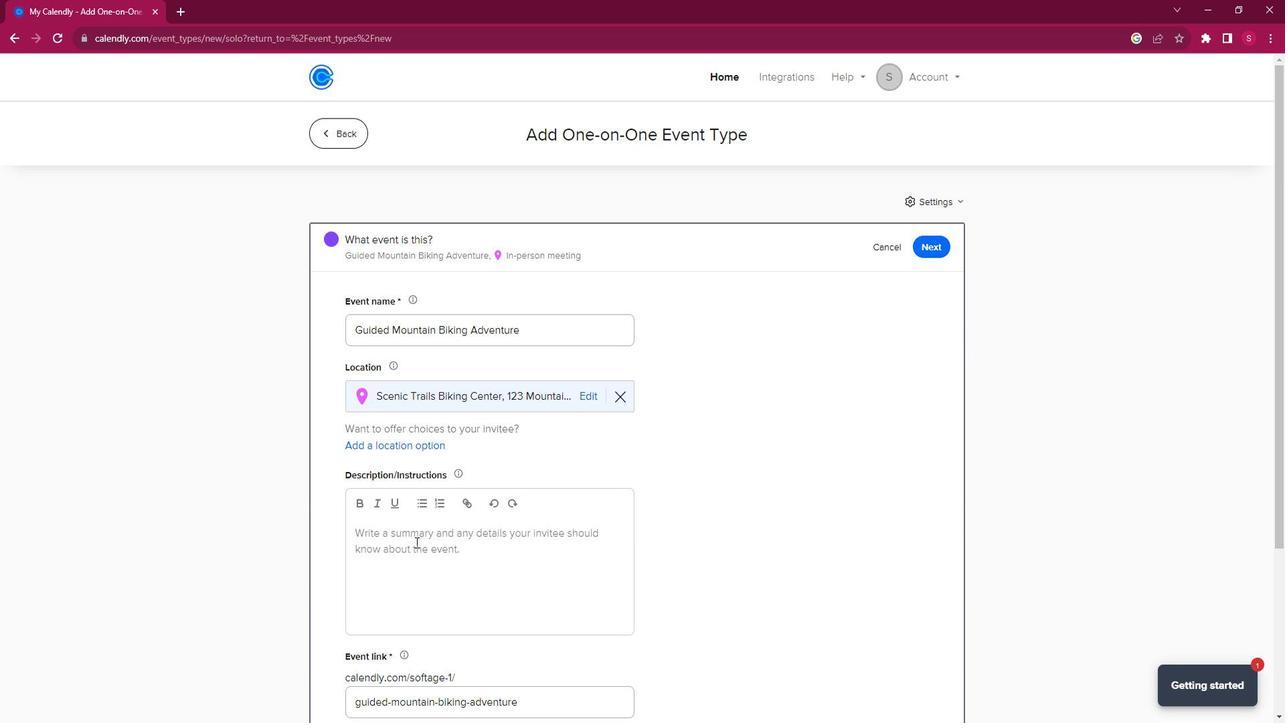 
Action: Key pressed <Key.shift>Embark<Key.space>on<Key.space>a<Key.space>thrilling<Key.space>adventure<Key.space>with<Key.space>our<Key.space>group<Key.space>mountain<Key.space>v<Key.backspace>biking<Key.space>tour,<Key.space>exploring<Key.space>picturesque<Key.space>trails<Key.space>under<Key.space>the<Key.space>guidance<Key.space>of<Key.space>our<Key.space>expert<Key.space>biking<Key.space>guides.<Key.space><Key.shift>Whether<Key.space>you're<Key.space>an<Key.space>expi<Key.backspace>erienced<Key.space>riderr<Key.space><Key.backspace><Key.backspace><Key.space>or<Key.space>a<Key.space>novice,<Key.space>this<Key.space>tour<Key.space>offers<Key.space>a<Key.space>perfect<Key.space>blend<Key.space>of<Key.space>scenic<Key.space>beauty<Key.space>and<Key.space>heart-pi<Key.backspace>umping<Key.space>excitement.<Key.space><Key.shift><Key.shift><Key.shift><Key.shift><Key.shift><Key.shift>Discover<Key.space>the<Key.space>great<Key.space>outdoors,<Key.space>challenge<Key.space>your<Key.space>limits,<Key.space>and<Key.space>experience<Key.space>the<Key.space>joy<Key.space>of<Key.space>mountain<Key.space>biking<Key.space>in<Key.space>a<Key.space>group<Key.space>setting.
Screenshot: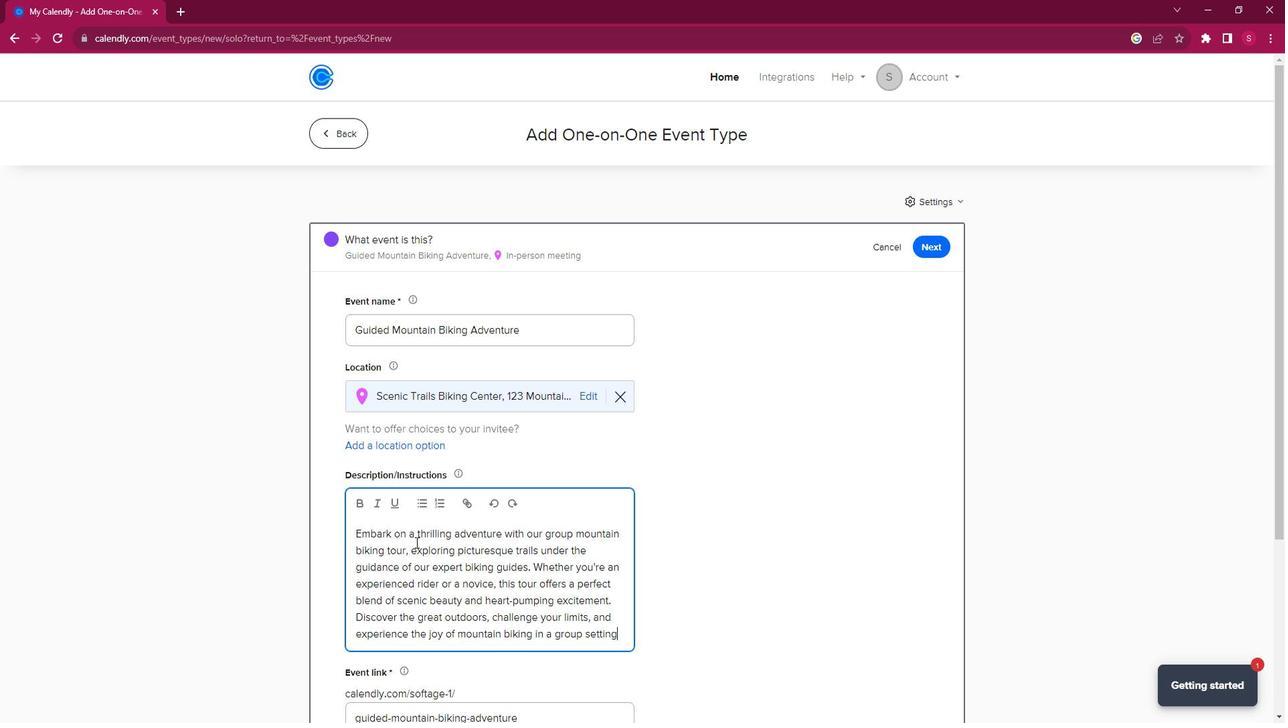 
Action: Mouse moved to (616, 464)
Screenshot: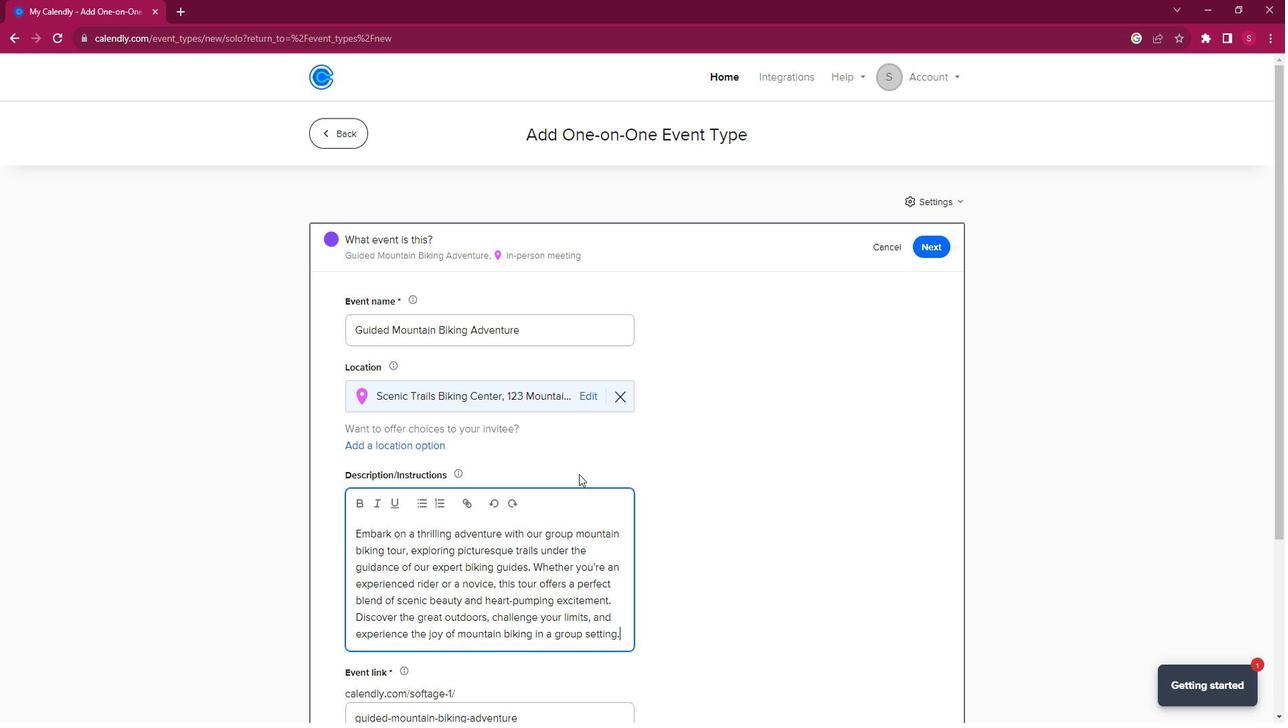 
Action: Mouse scrolled (616, 464) with delta (0, 0)
Screenshot: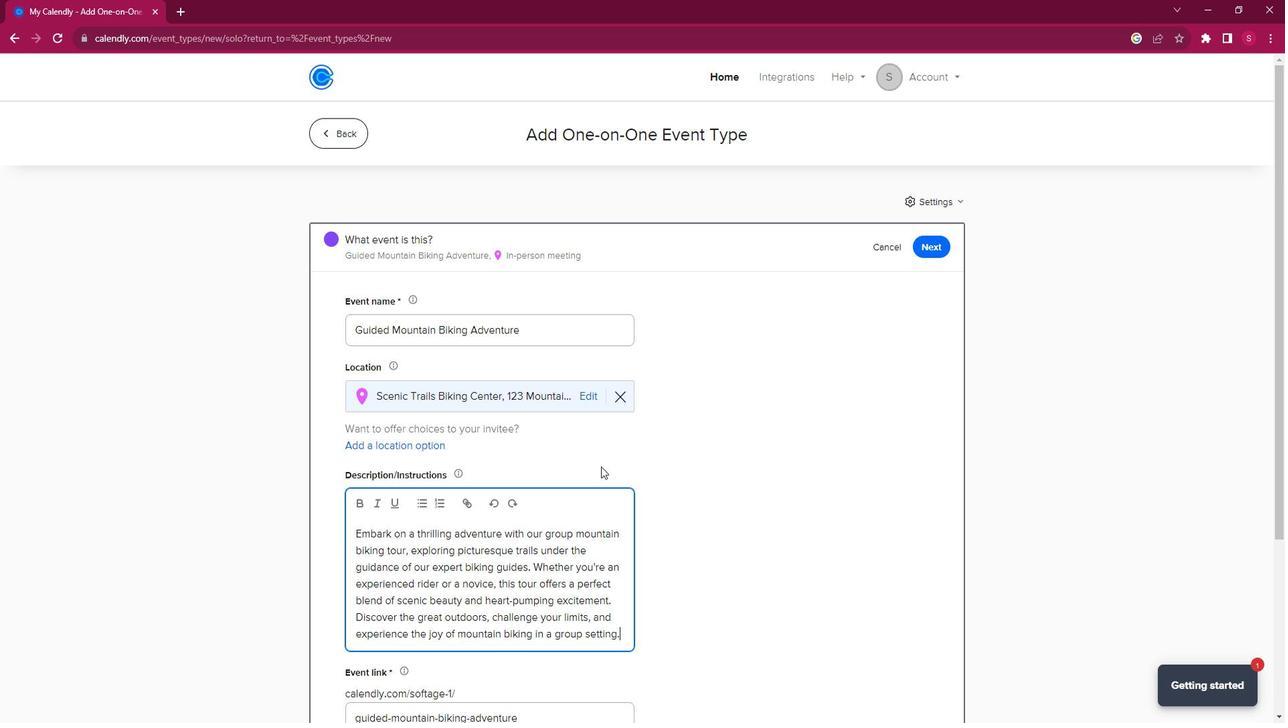
Action: Mouse scrolled (616, 464) with delta (0, 0)
Screenshot: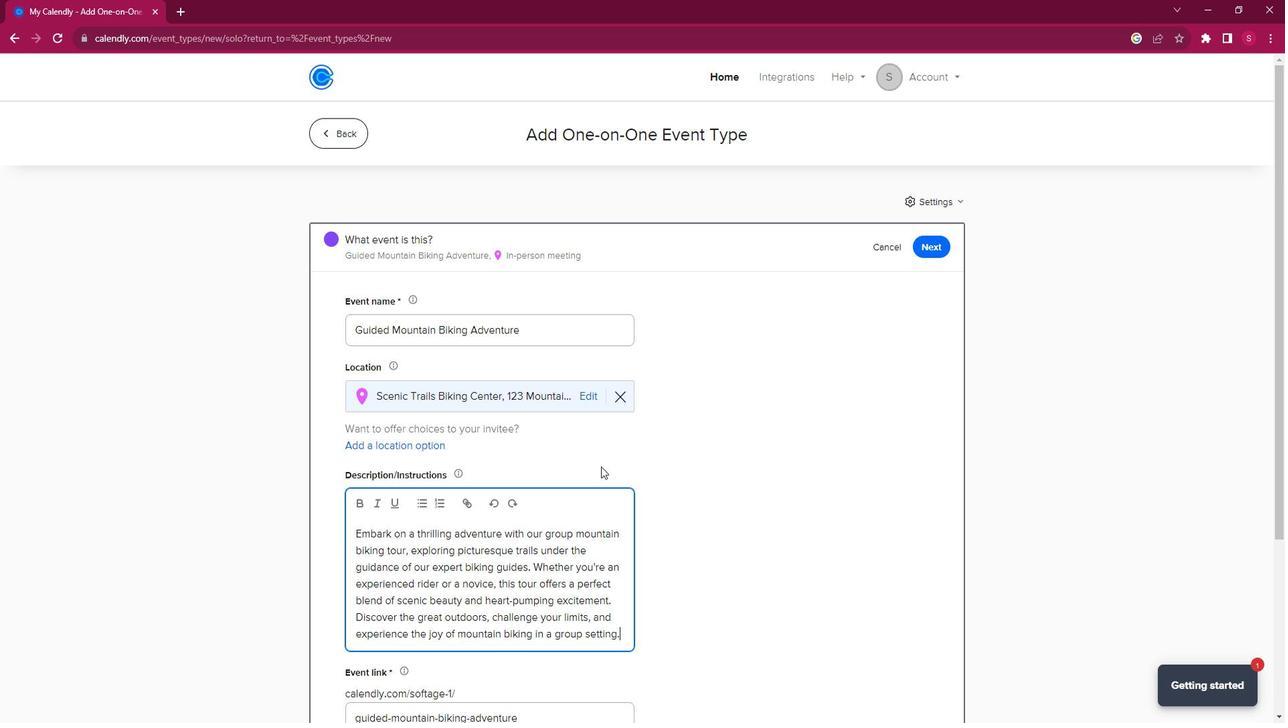 
Action: Mouse scrolled (616, 464) with delta (0, 0)
Screenshot: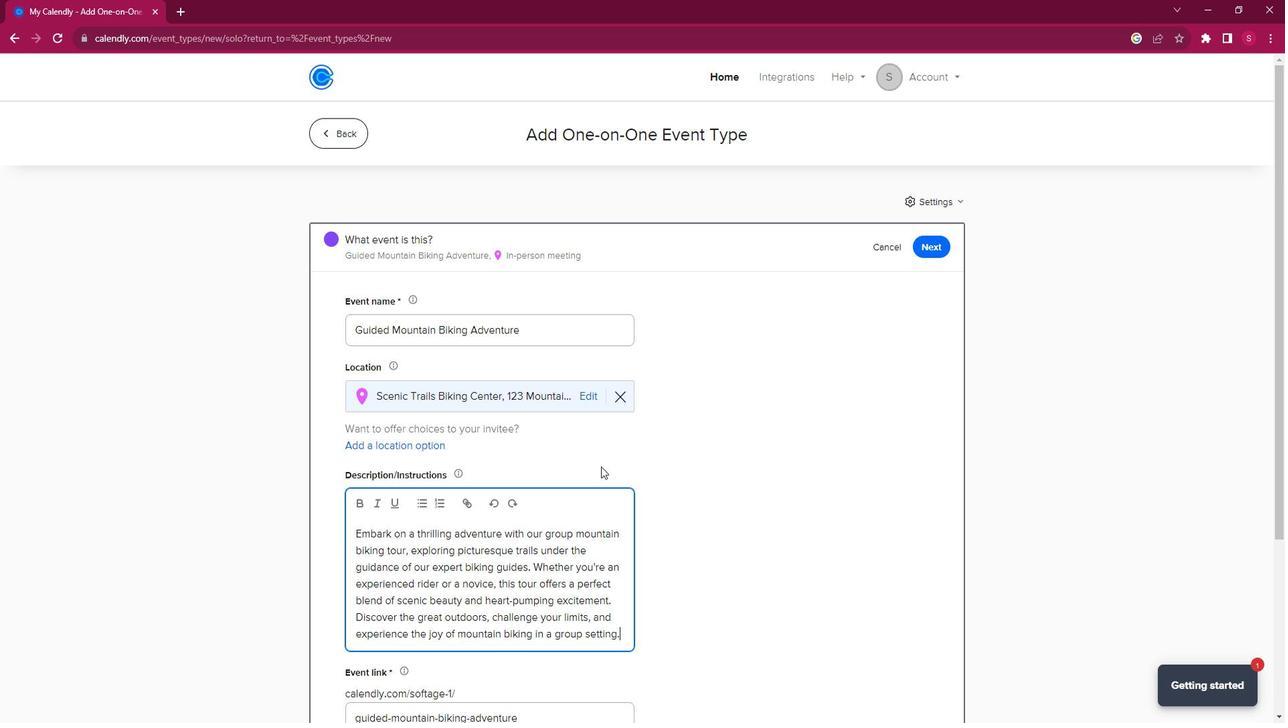 
Action: Mouse scrolled (616, 464) with delta (0, 0)
Screenshot: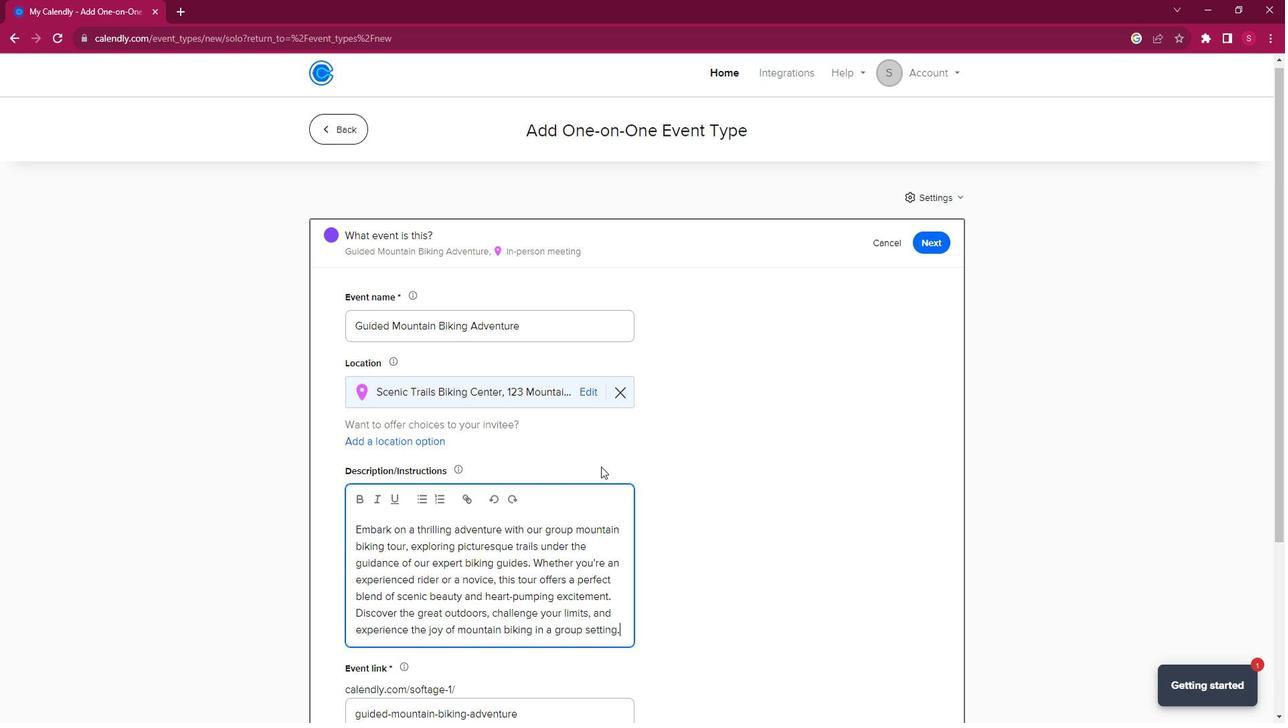 
Action: Mouse scrolled (616, 464) with delta (0, 0)
Screenshot: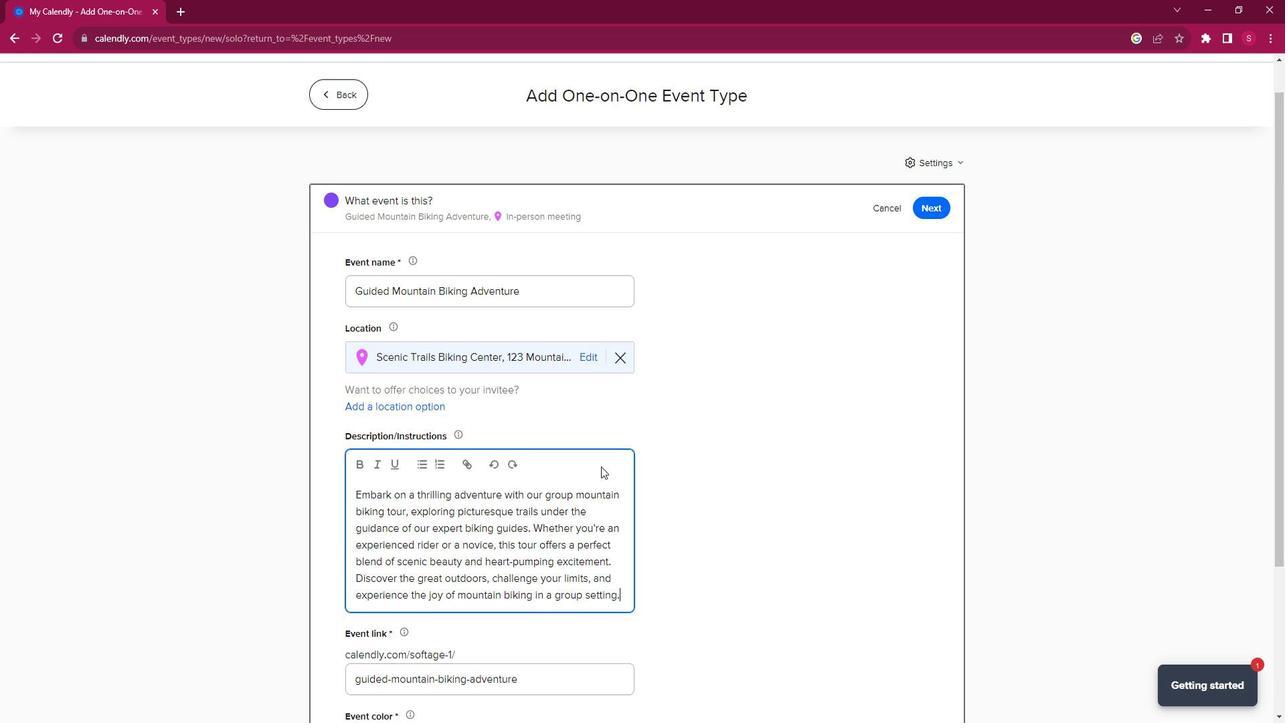 
Action: Mouse moved to (490, 535)
Screenshot: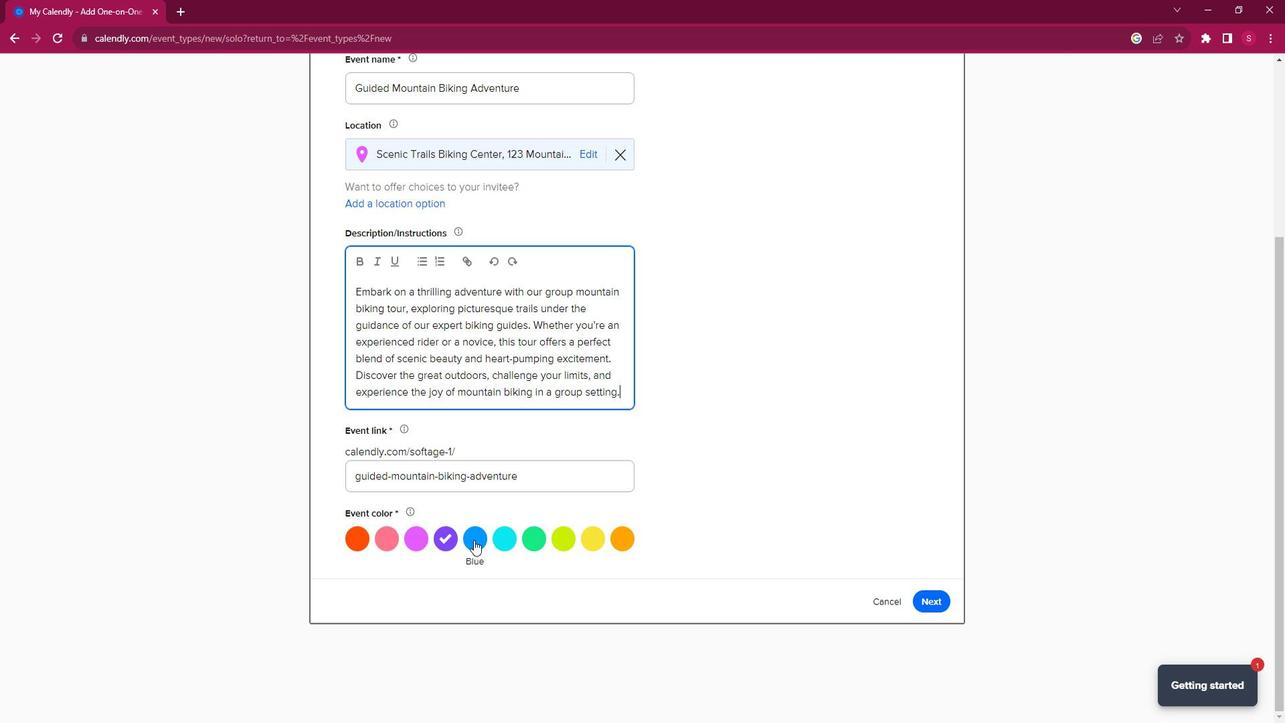 
Action: Mouse pressed left at (490, 535)
Screenshot: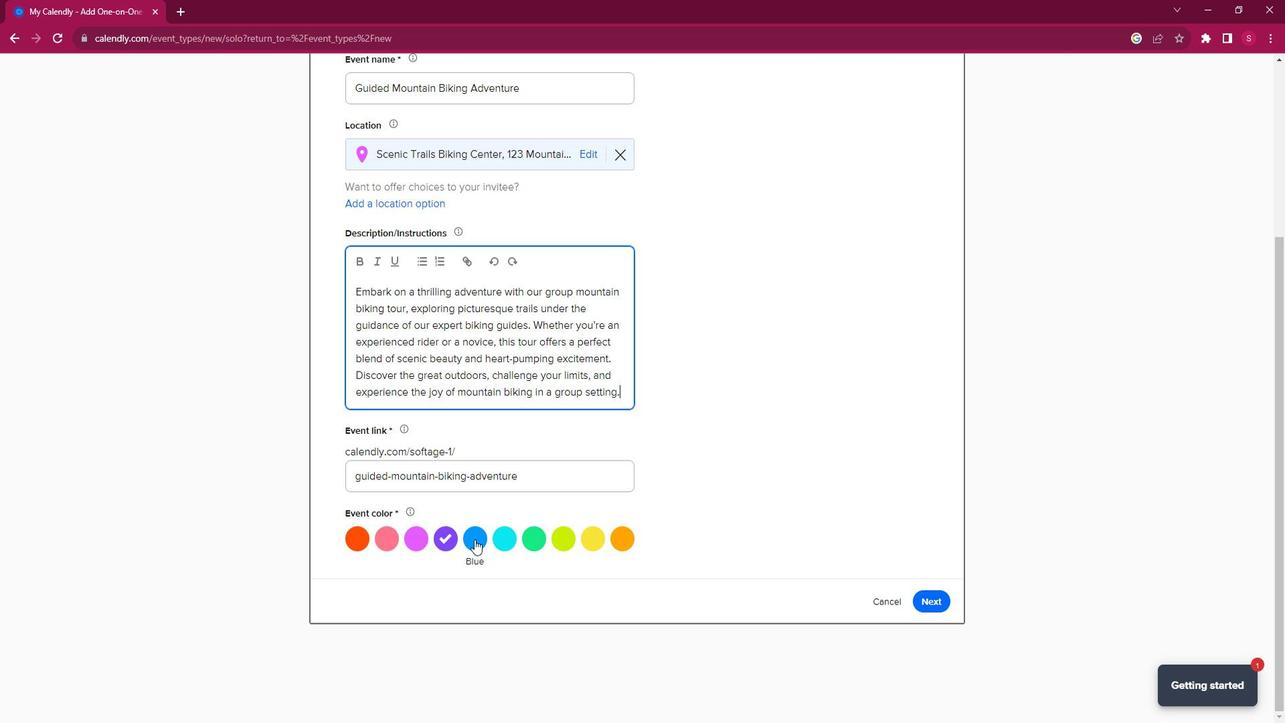 
Action: Mouse moved to (952, 595)
Screenshot: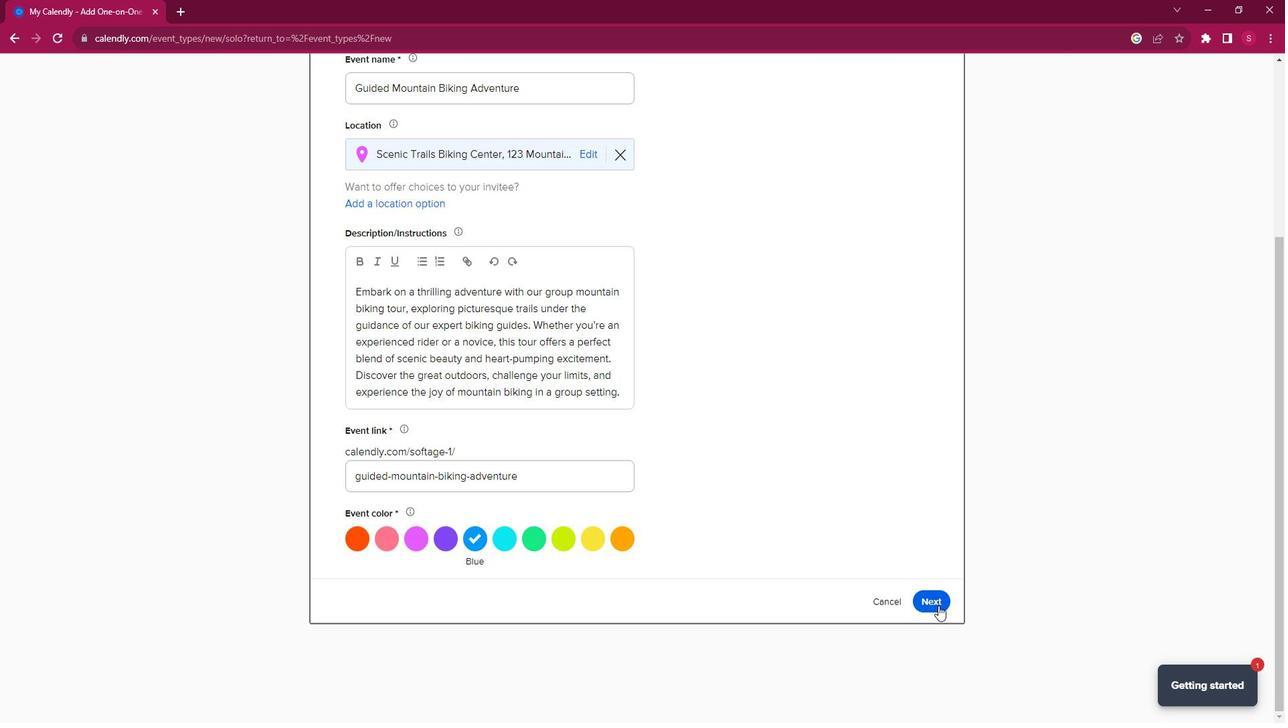
Action: Mouse pressed left at (952, 595)
Screenshot: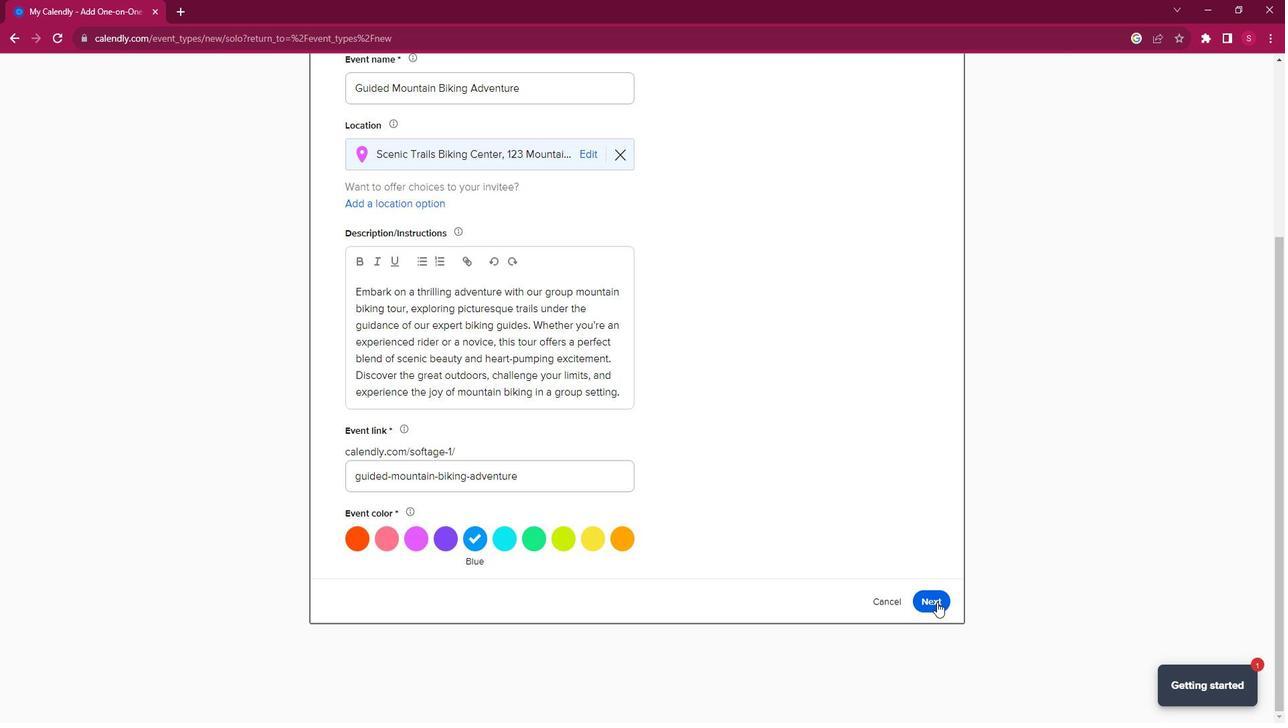 
Action: Mouse moved to (624, 347)
Screenshot: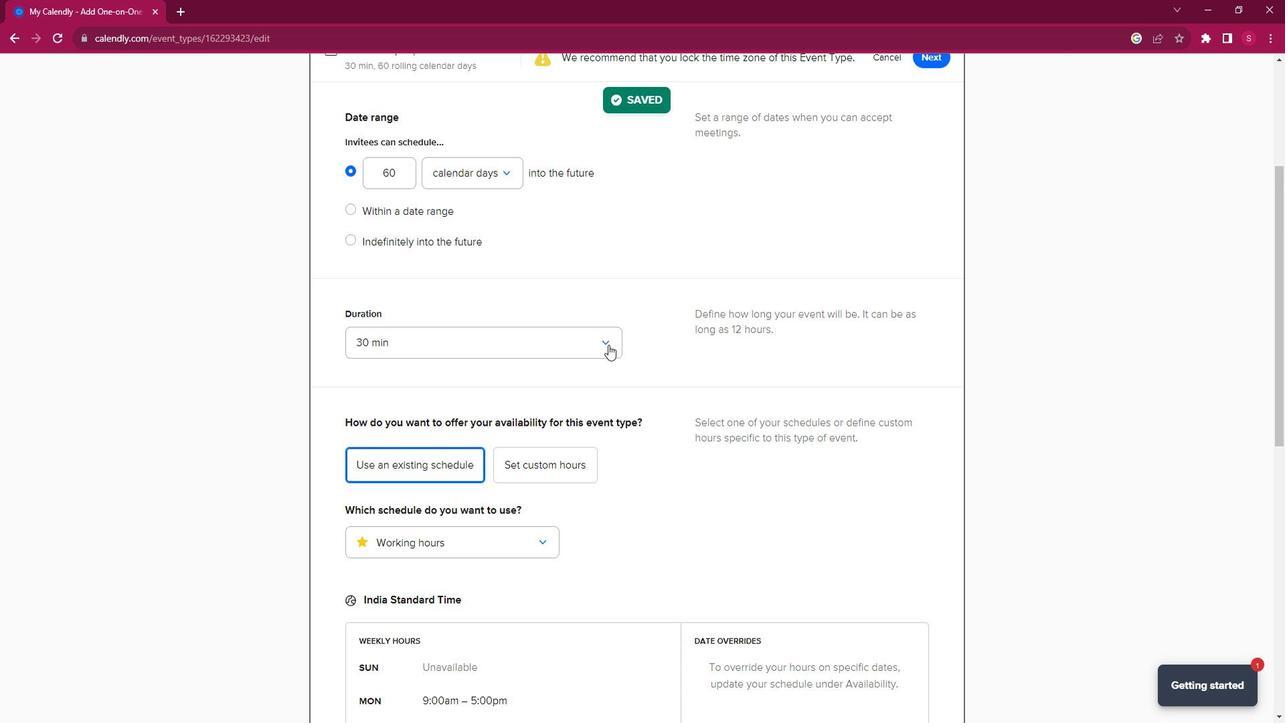 
Action: Mouse pressed left at (624, 347)
Screenshot: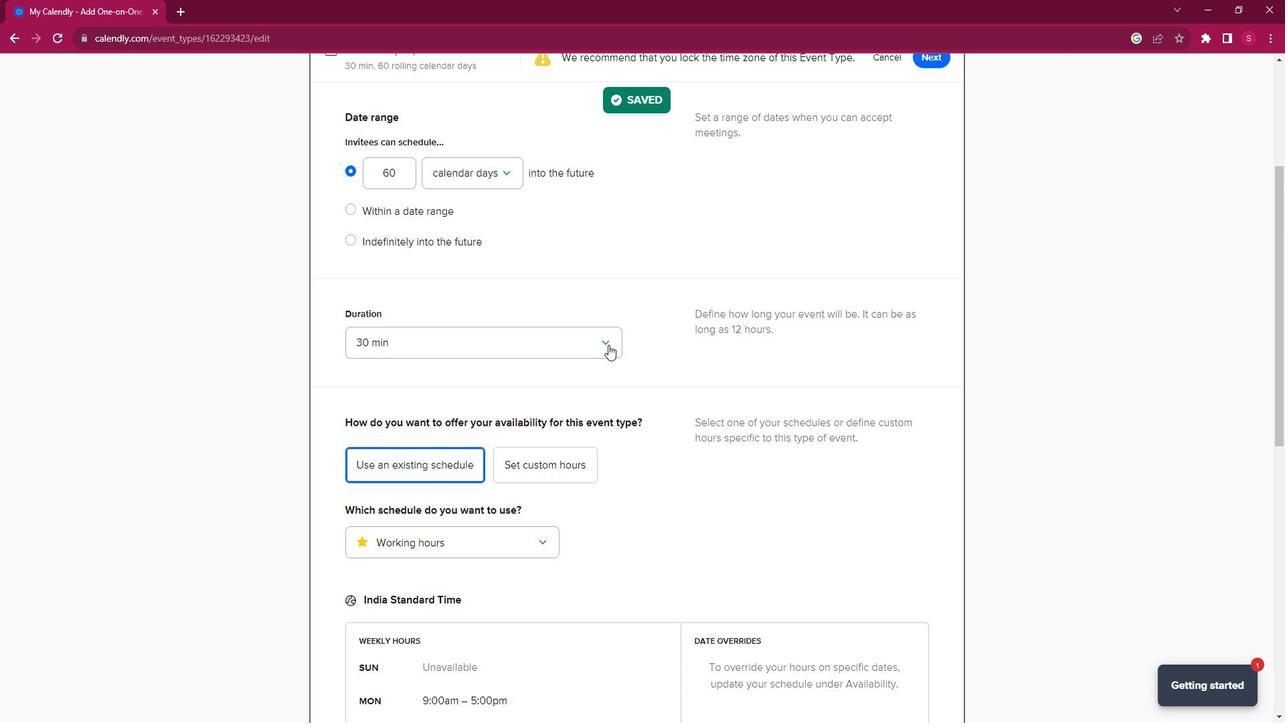 
Action: Mouse moved to (413, 486)
Screenshot: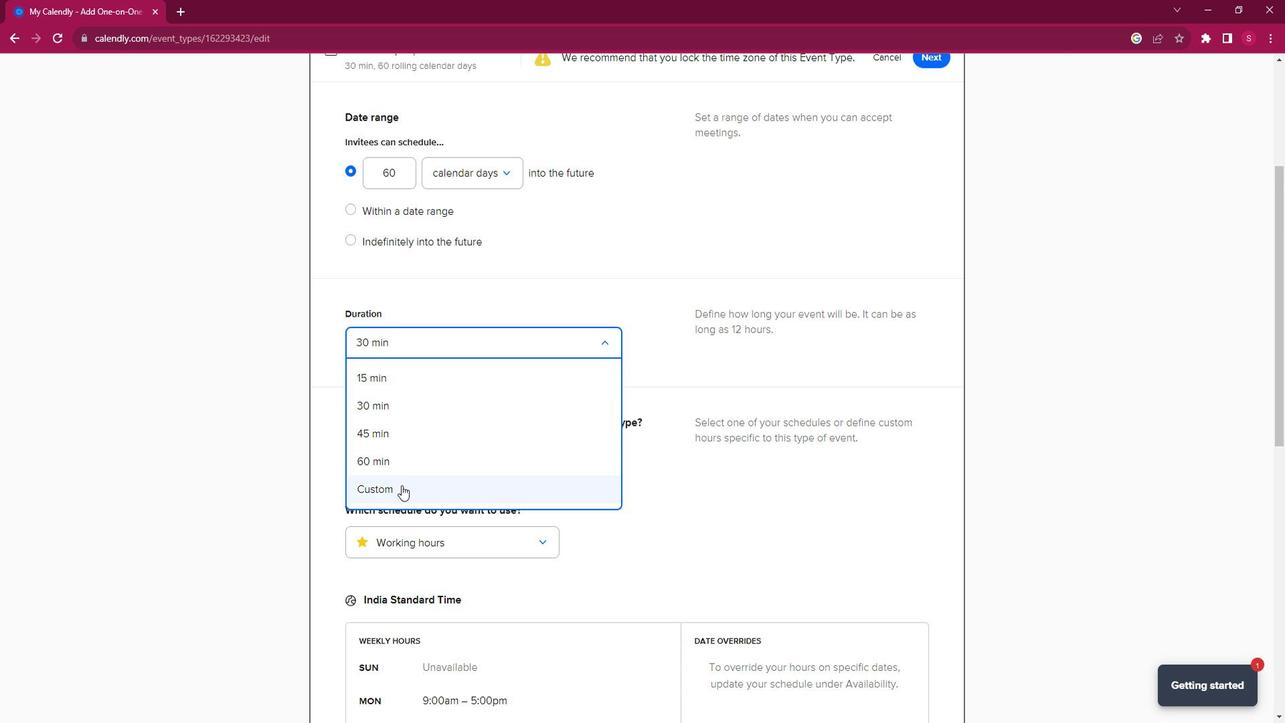 
Action: Mouse pressed left at (413, 486)
Screenshot: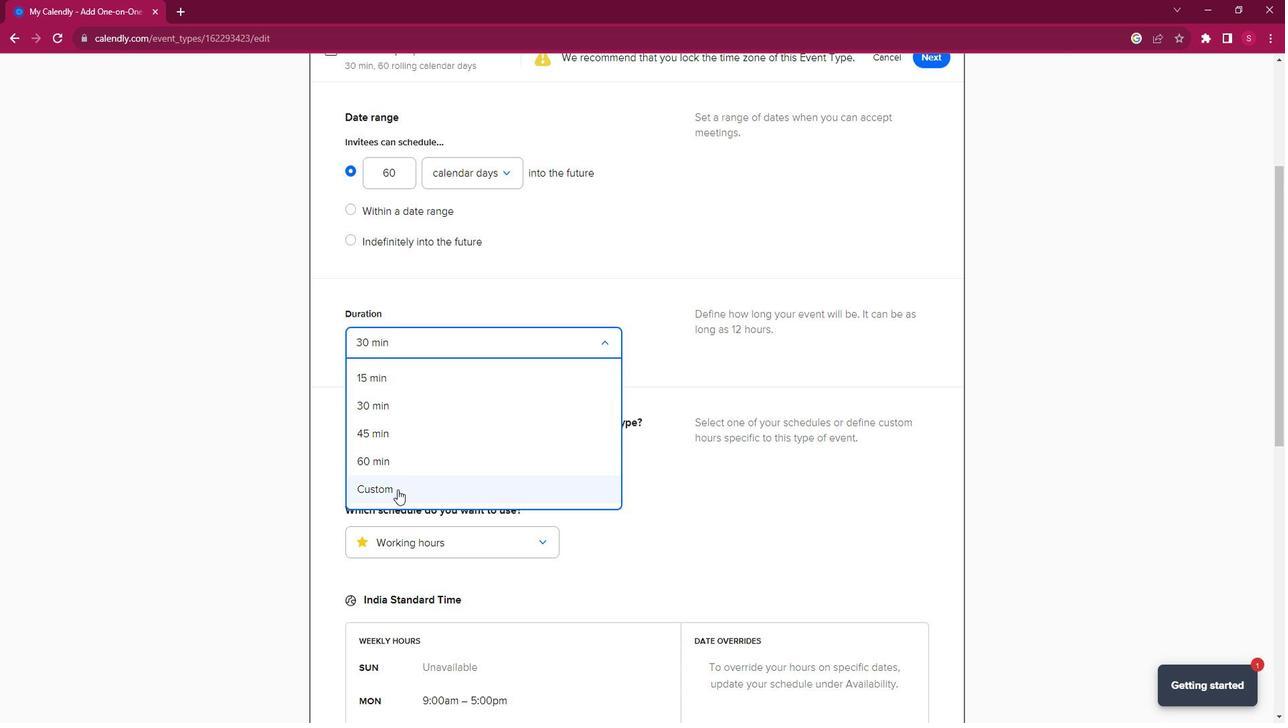 
Action: Mouse moved to (409, 387)
Screenshot: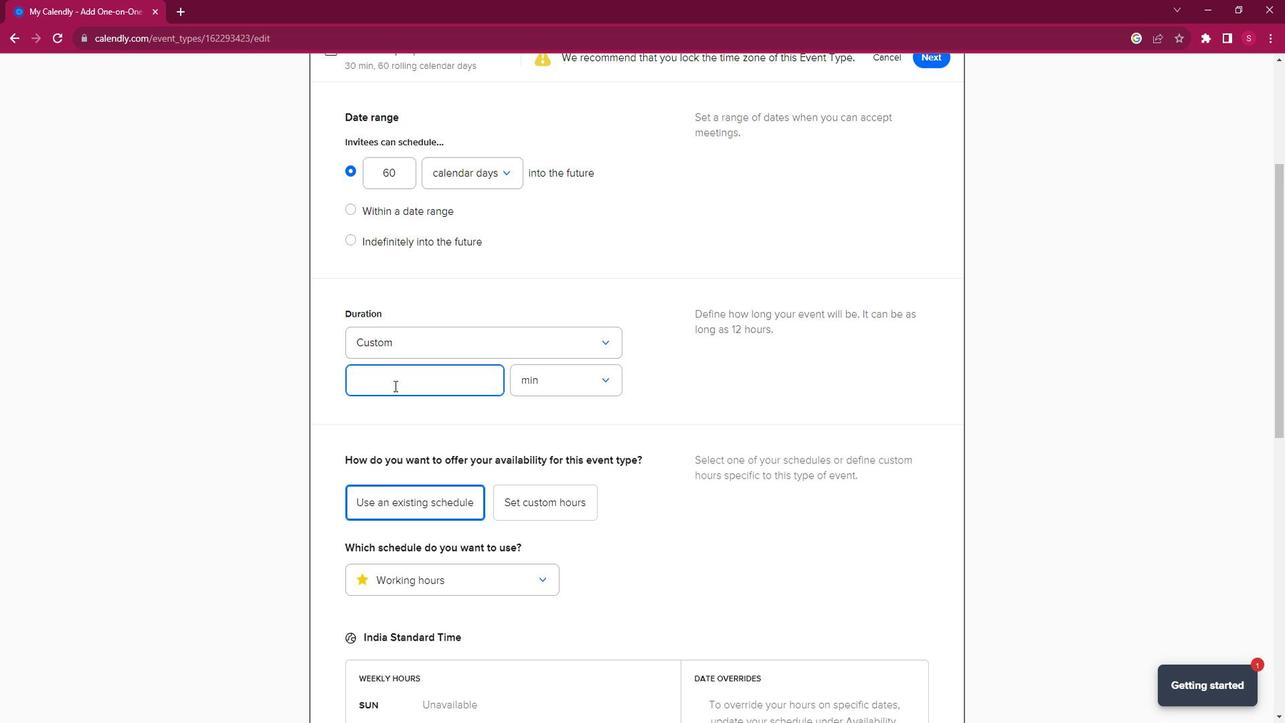 
Action: Key pressed 4
Screenshot: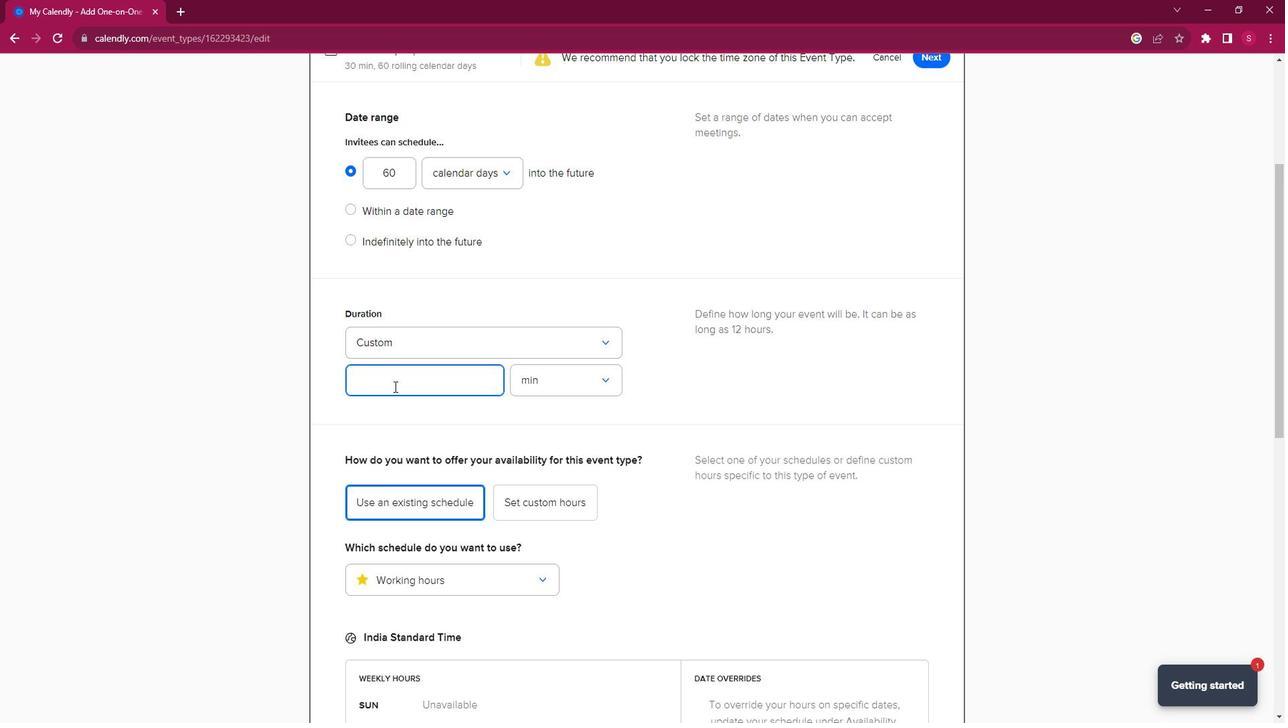 
Action: Mouse moved to (607, 384)
Screenshot: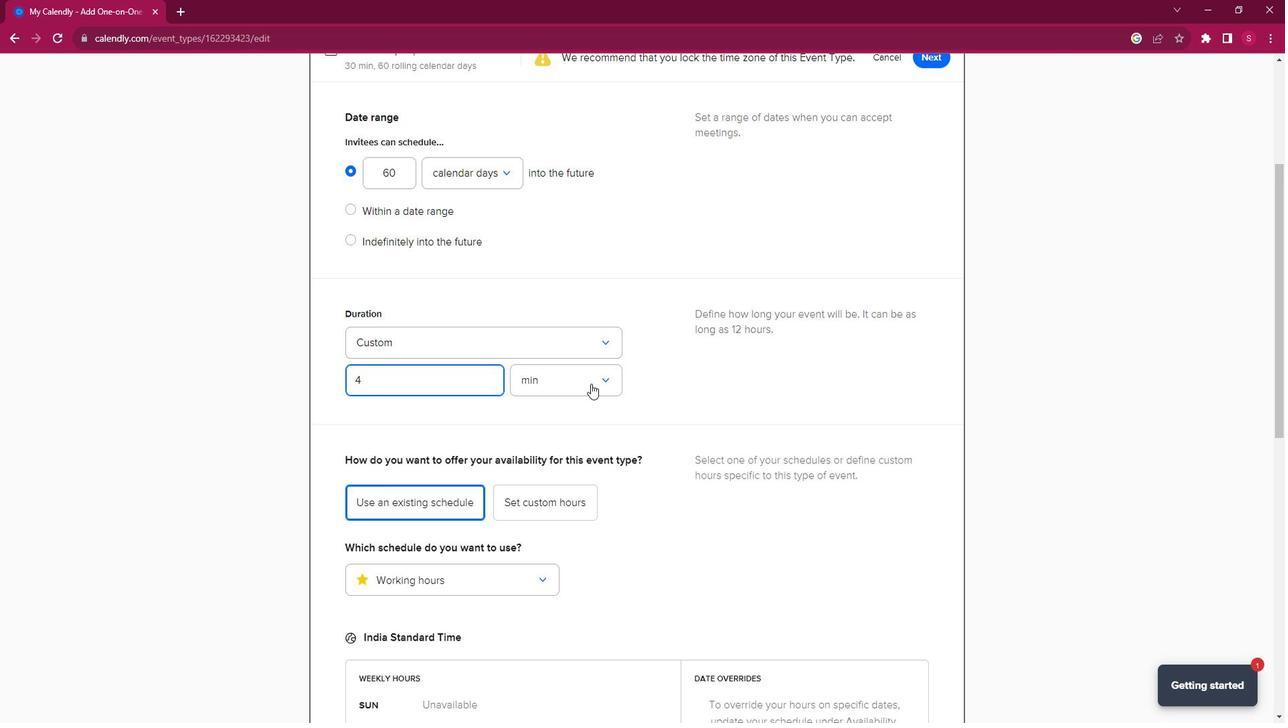 
Action: Mouse pressed left at (607, 384)
Screenshot: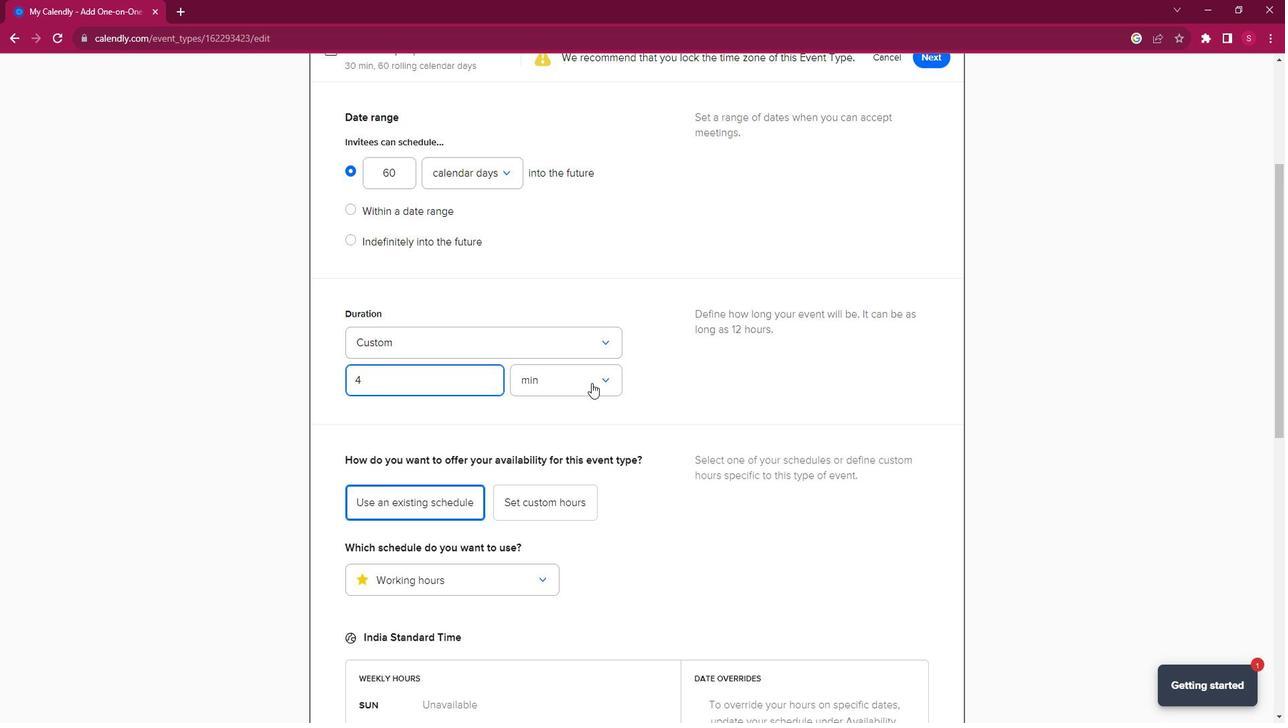 
Action: Mouse moved to (562, 446)
Screenshot: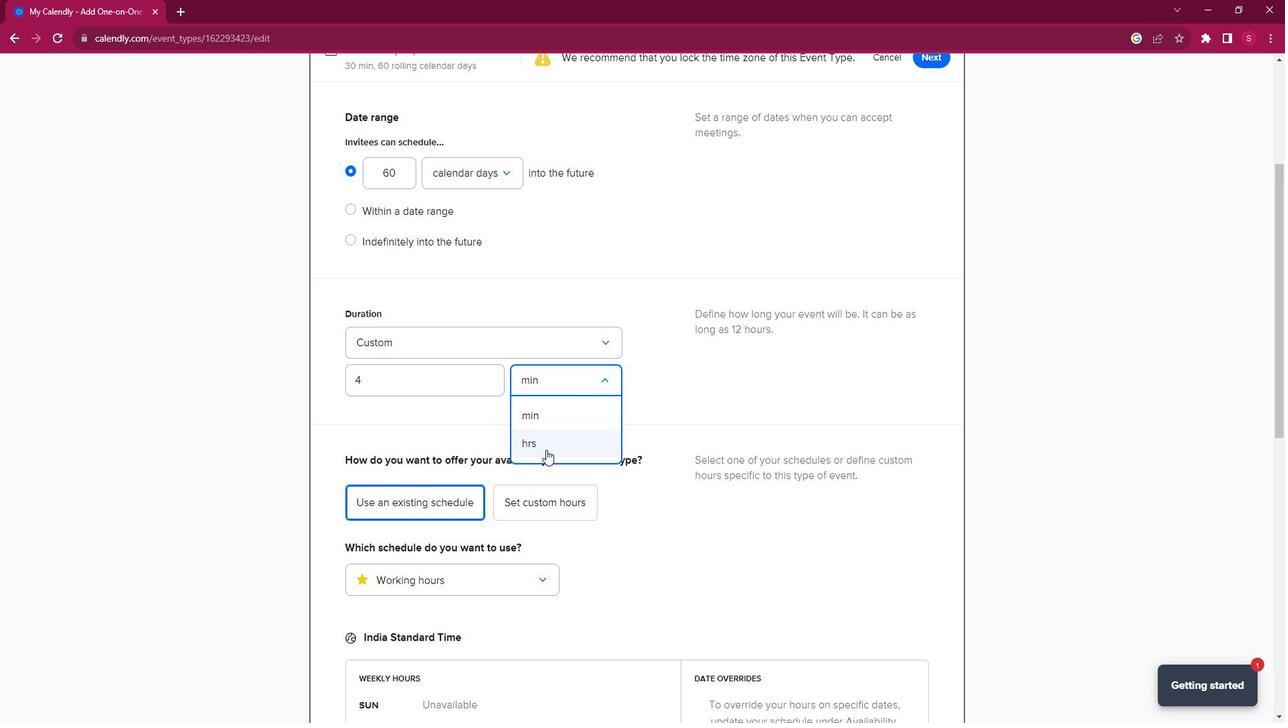 
Action: Mouse pressed left at (562, 446)
Screenshot: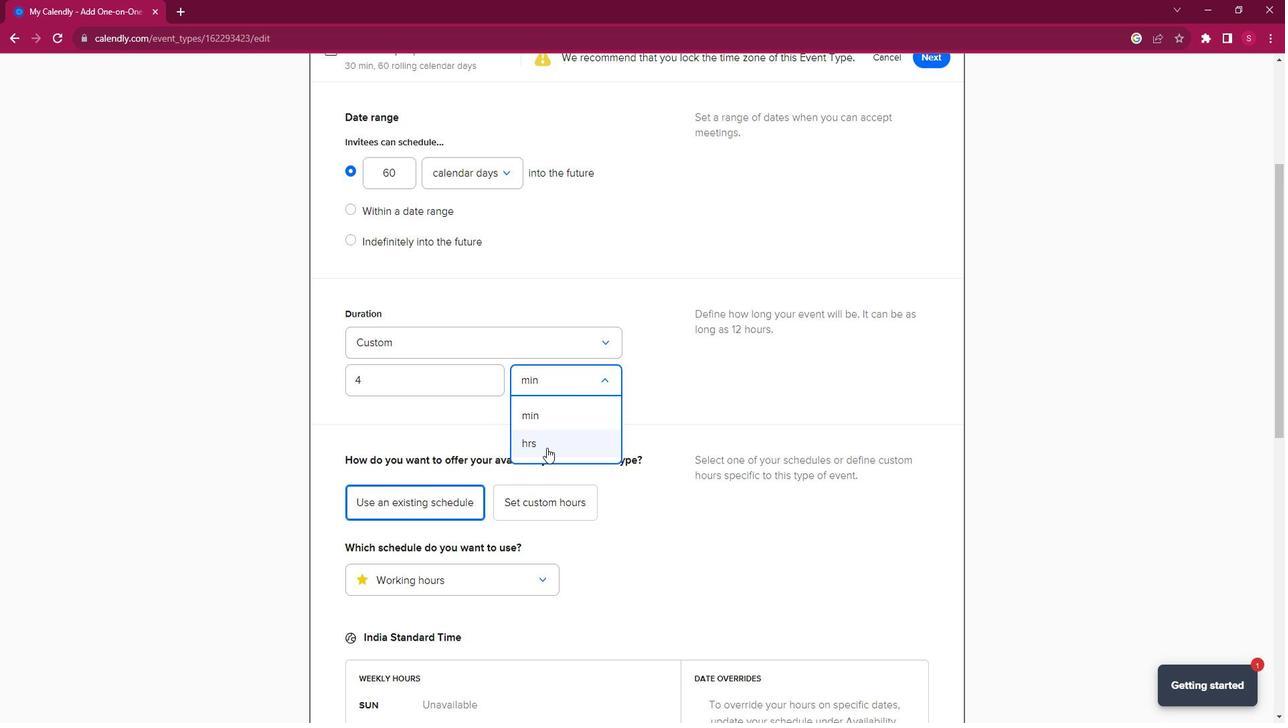 
Action: Mouse moved to (883, 439)
Screenshot: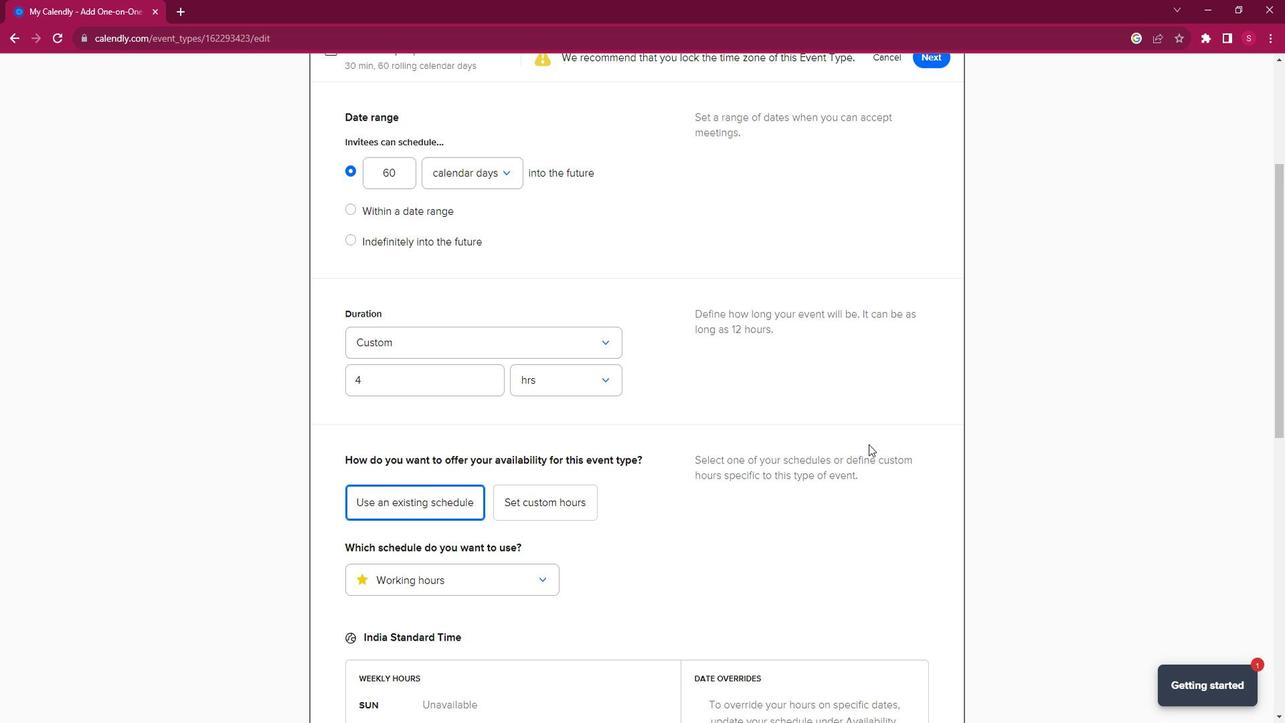 
Action: Mouse scrolled (883, 438) with delta (0, 0)
Screenshot: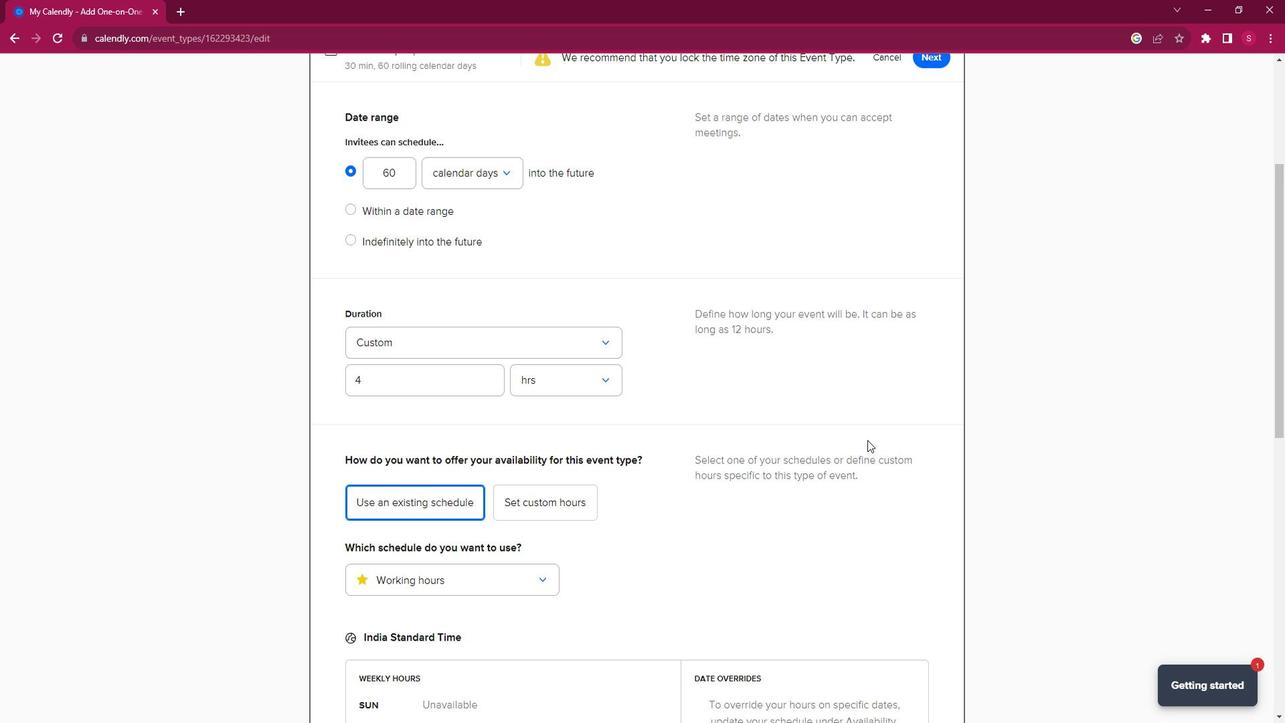 
Action: Mouse moved to (883, 438)
Screenshot: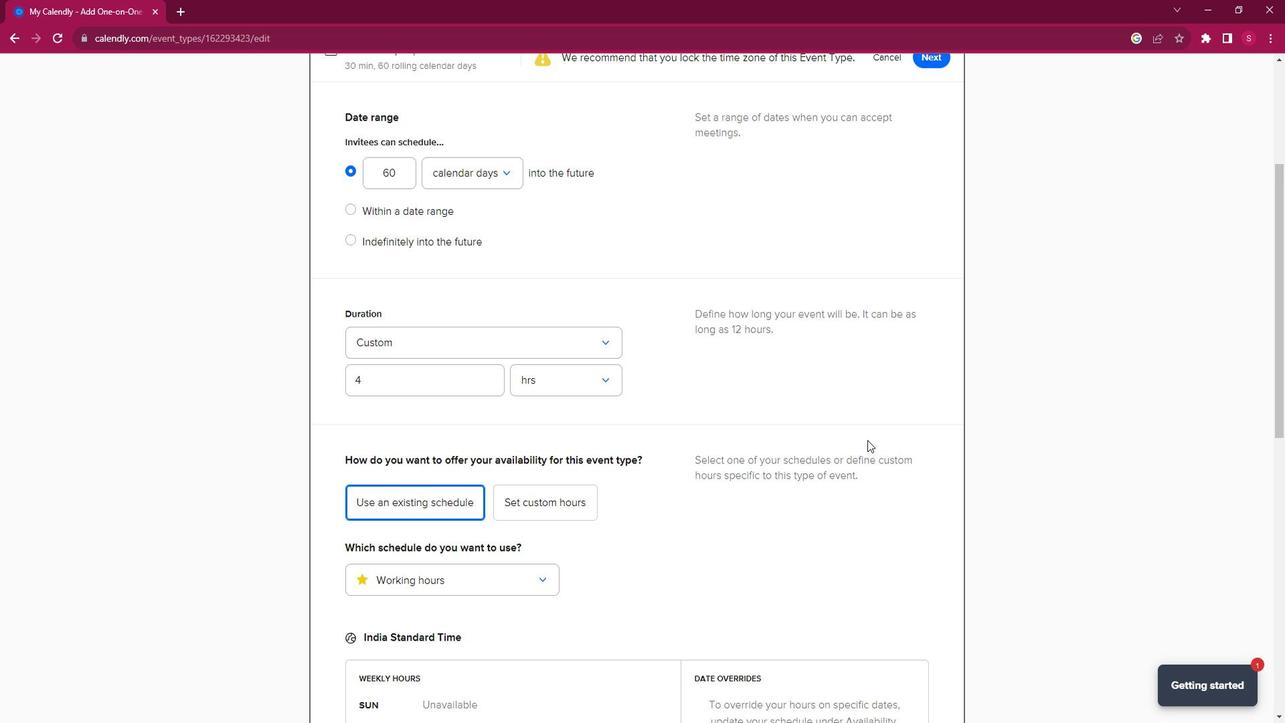
Action: Mouse scrolled (883, 437) with delta (0, 0)
Screenshot: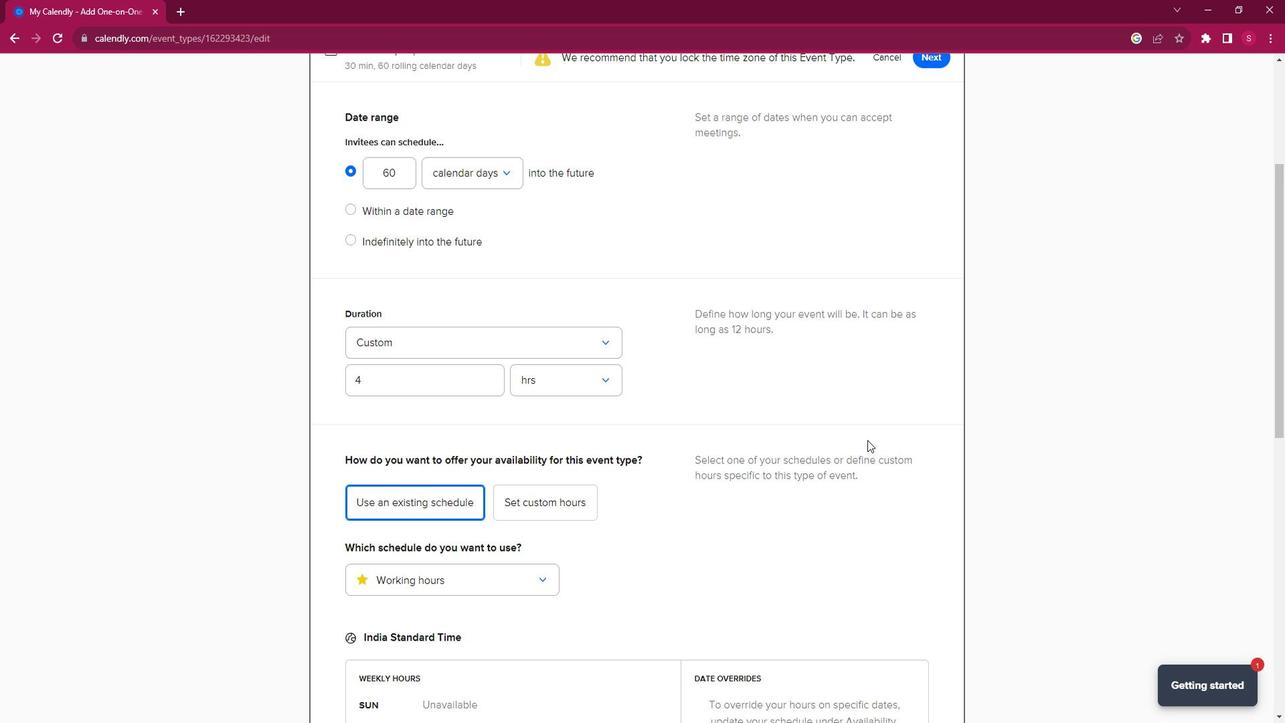 
Action: Mouse scrolled (883, 437) with delta (0, 0)
Screenshot: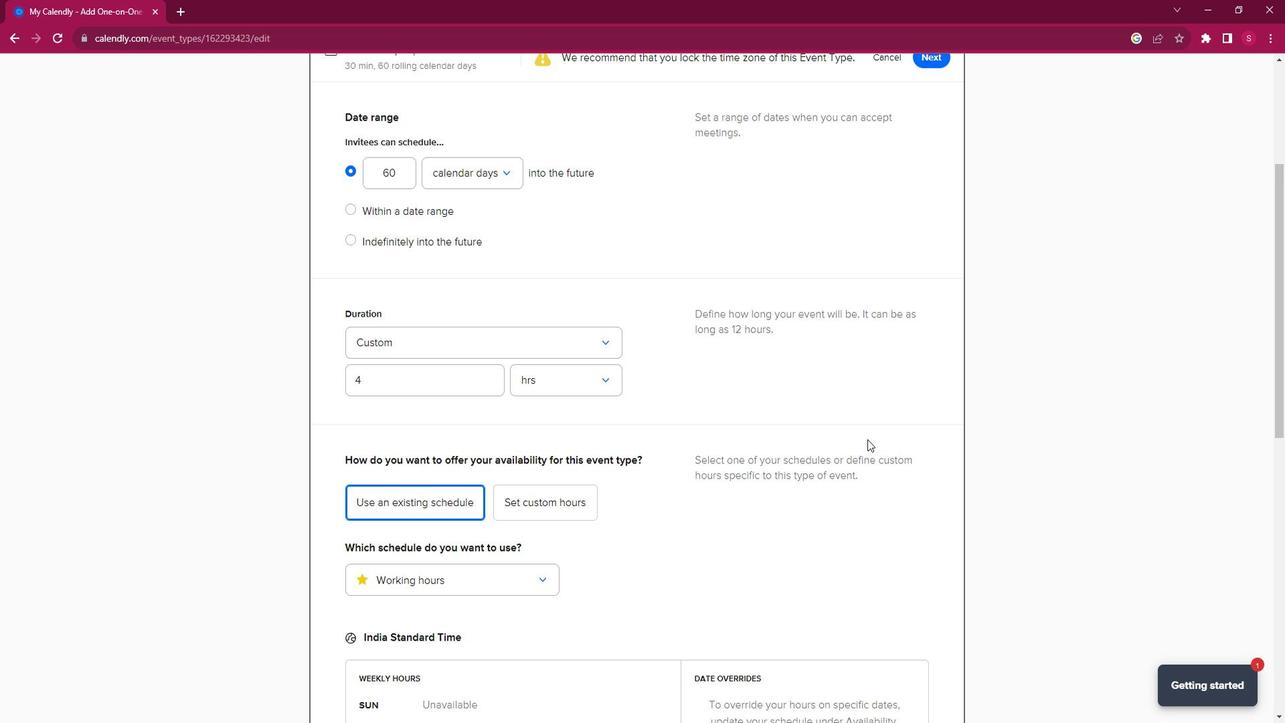 
Action: Mouse scrolled (883, 437) with delta (0, 0)
Screenshot: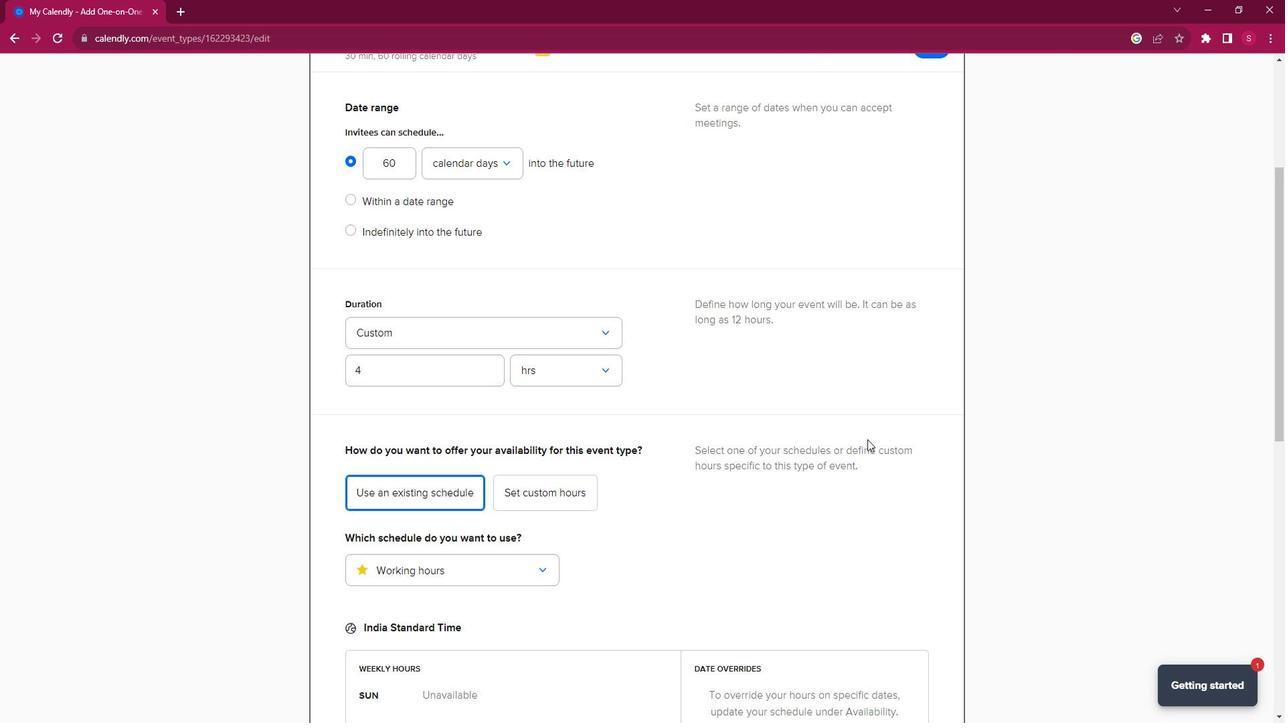 
Action: Mouse moved to (878, 441)
Screenshot: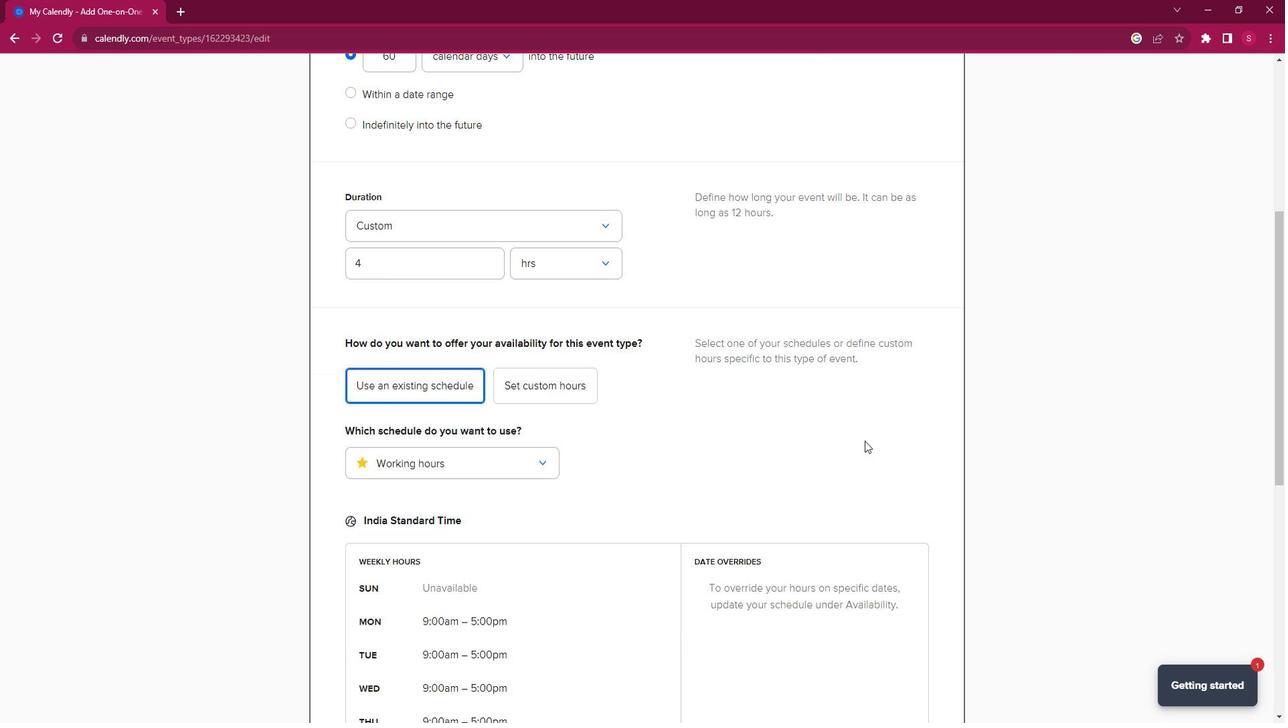 
Action: Mouse scrolled (878, 440) with delta (0, 0)
Screenshot: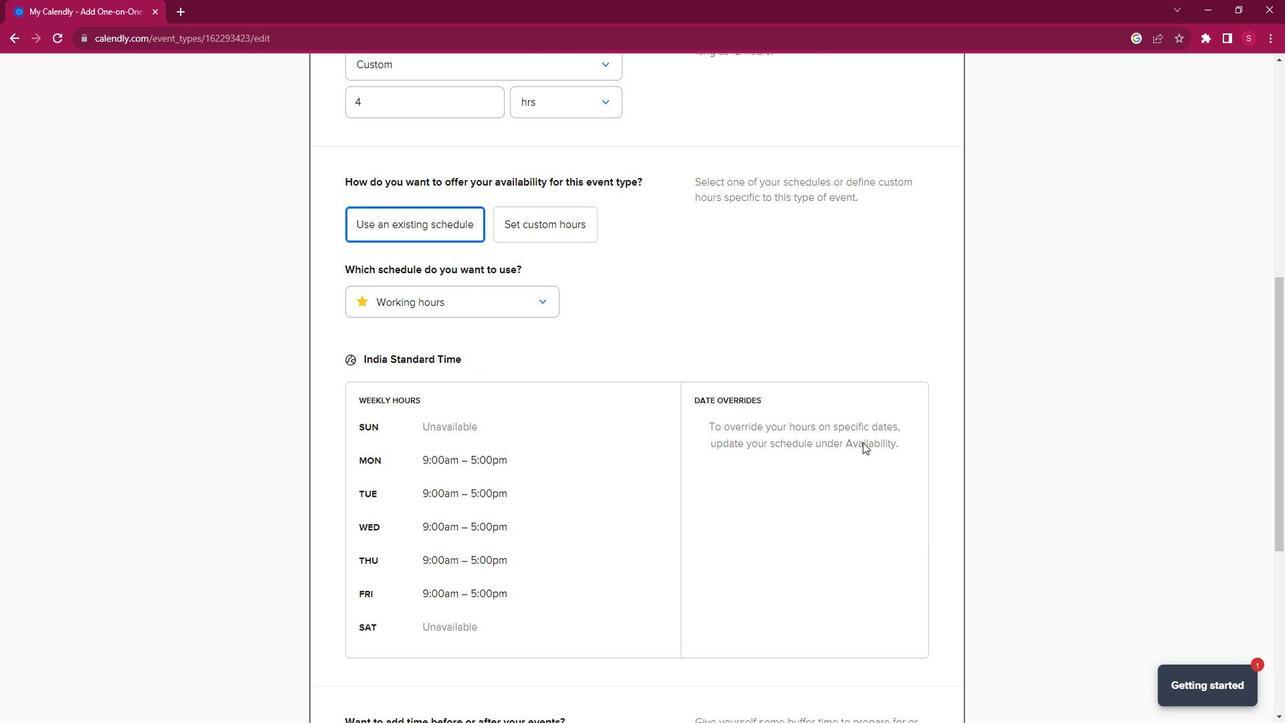 
Action: Mouse scrolled (878, 440) with delta (0, 0)
Screenshot: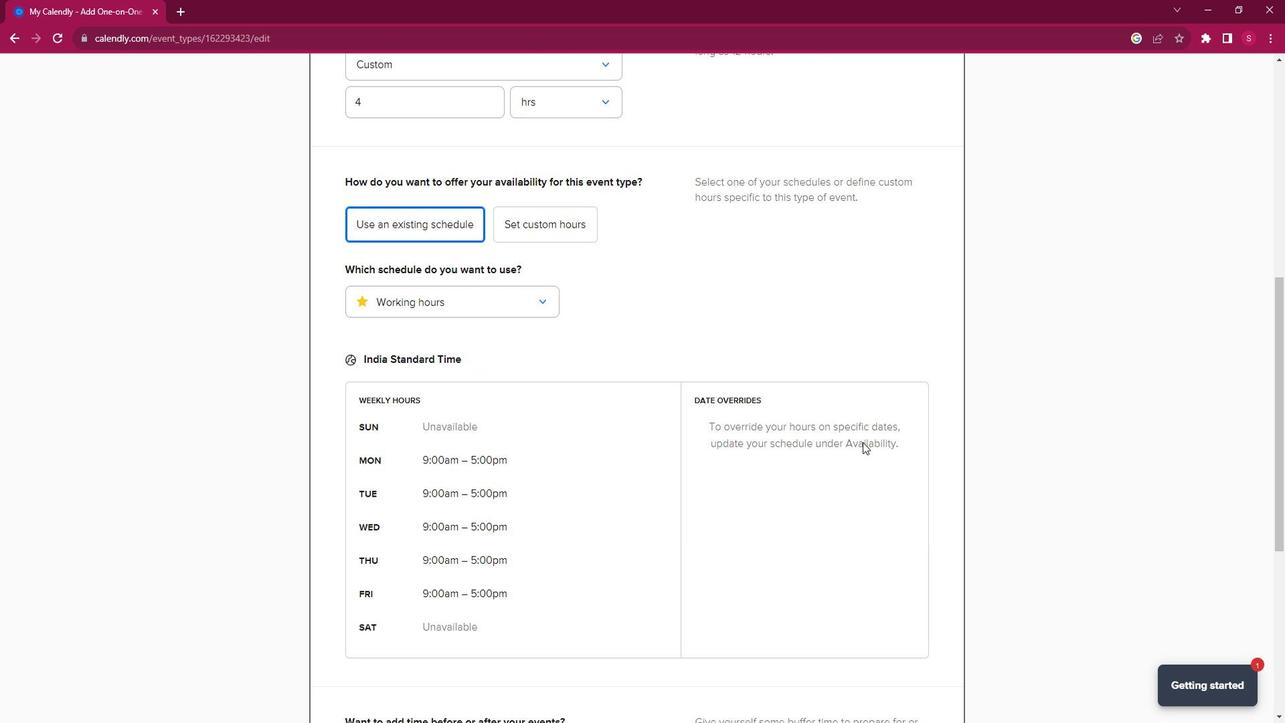 
Action: Mouse moved to (877, 441)
Screenshot: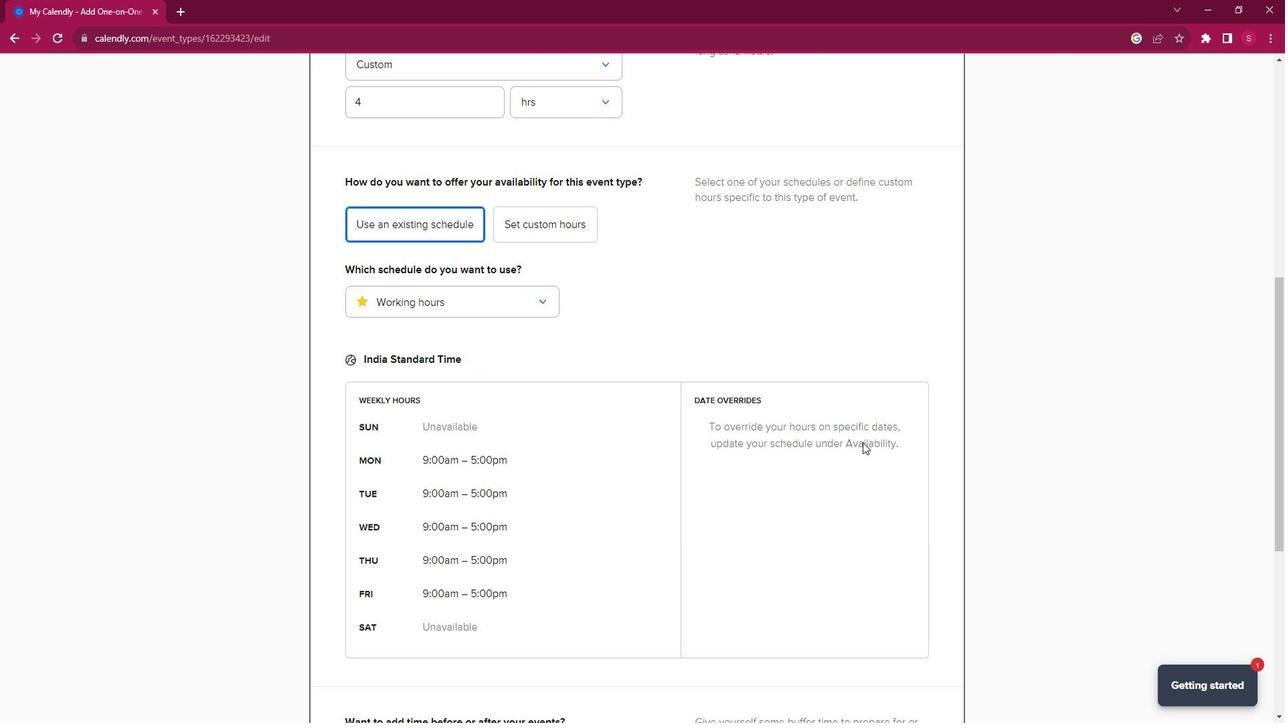 
Action: Mouse scrolled (877, 440) with delta (0, 0)
Screenshot: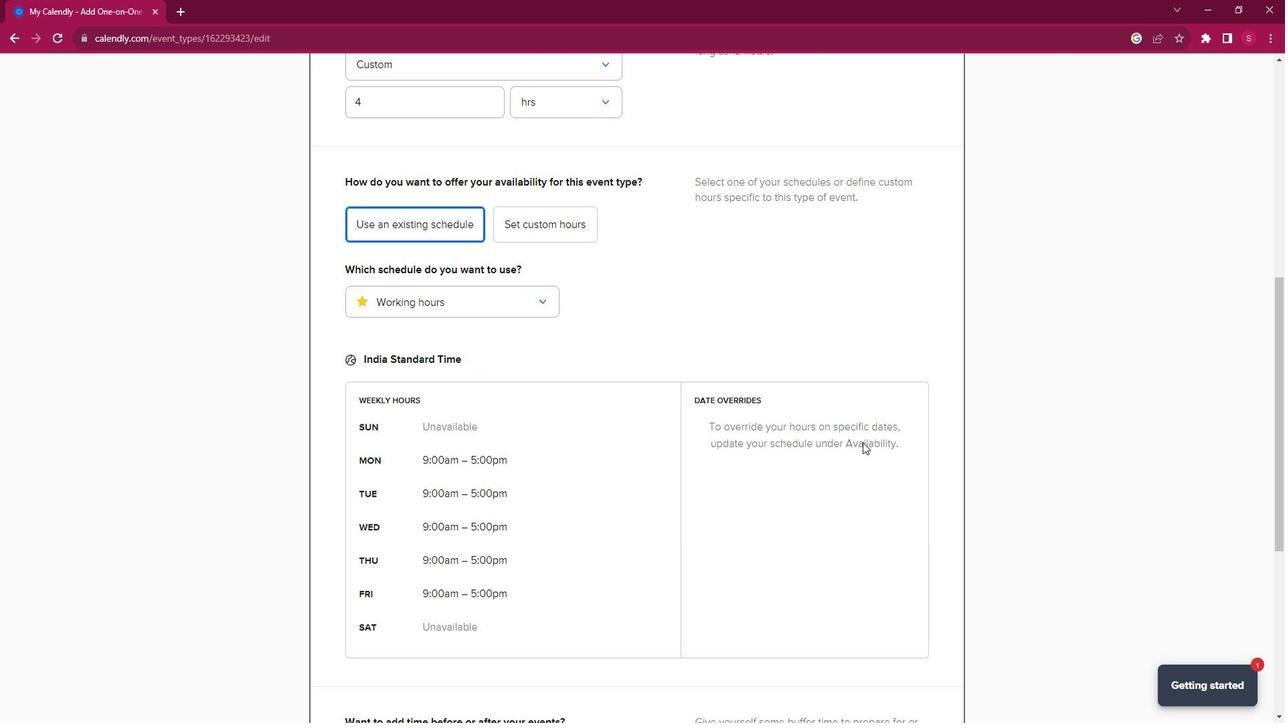 
Action: Mouse scrolled (877, 441) with delta (0, 0)
Screenshot: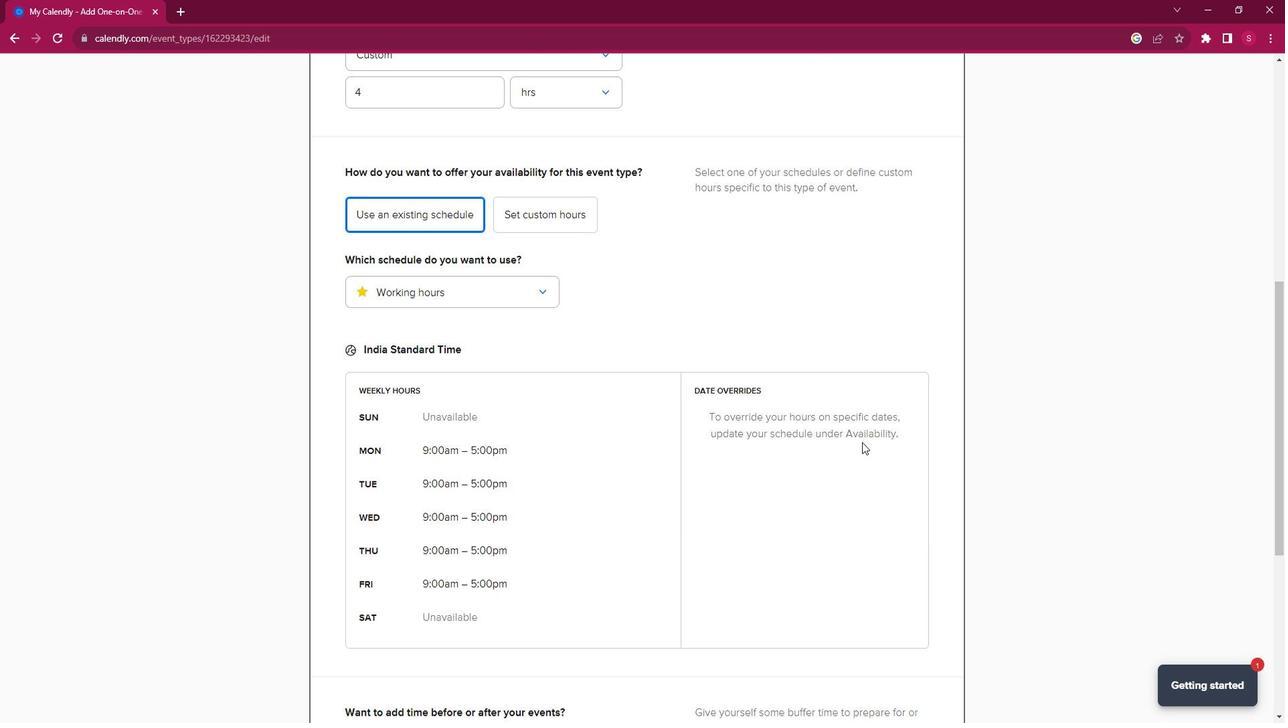 
Action: Mouse scrolled (877, 440) with delta (0, 0)
Screenshot: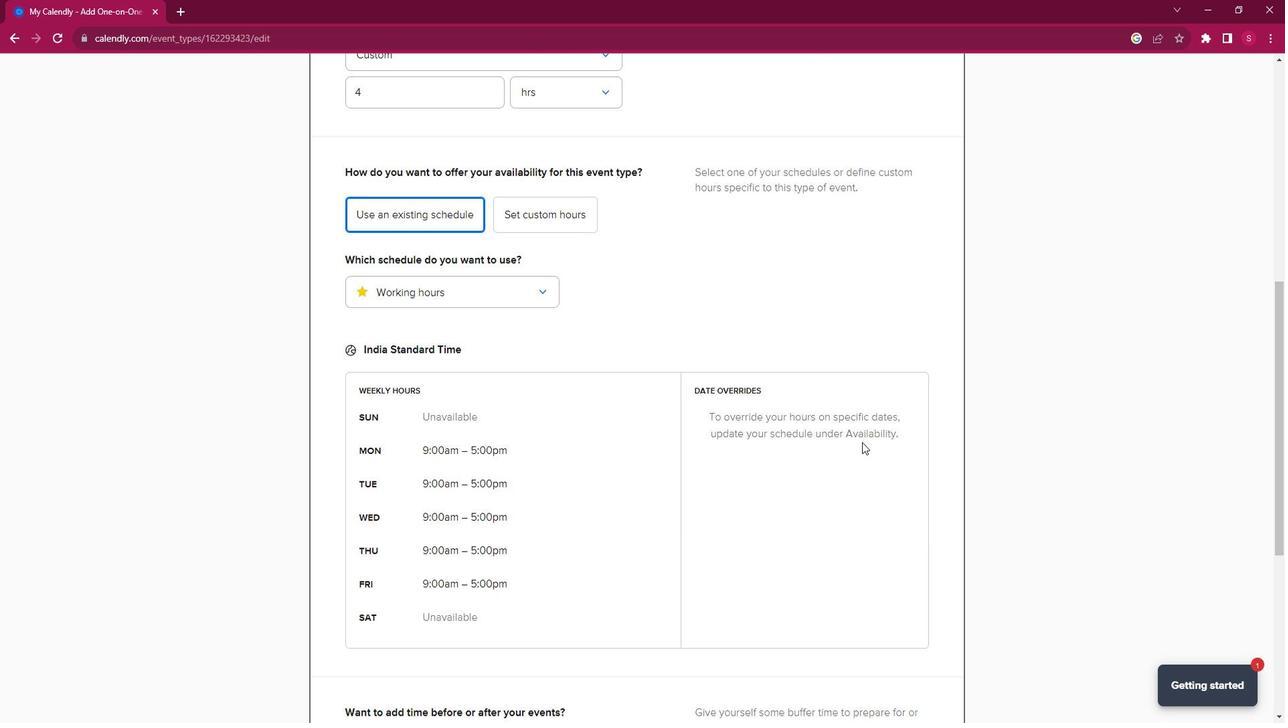 
Action: Mouse scrolled (877, 440) with delta (0, 0)
Screenshot: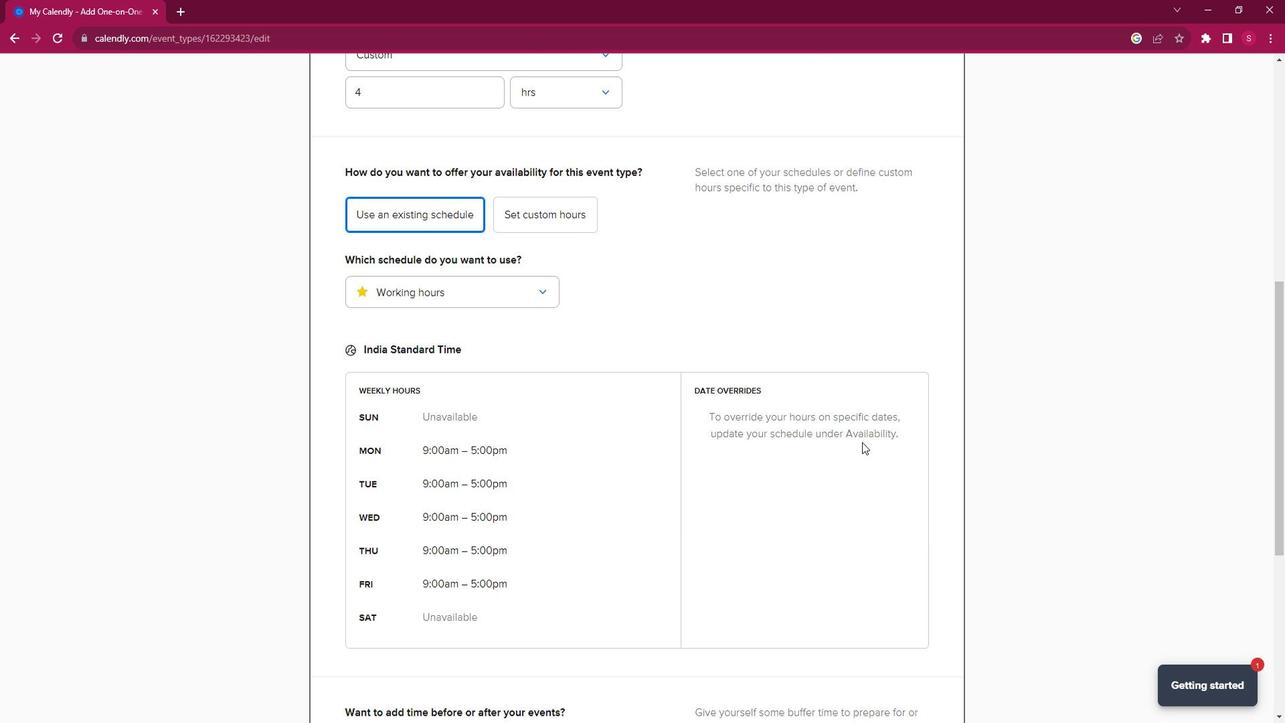 
Action: Mouse scrolled (877, 440) with delta (0, 0)
Screenshot: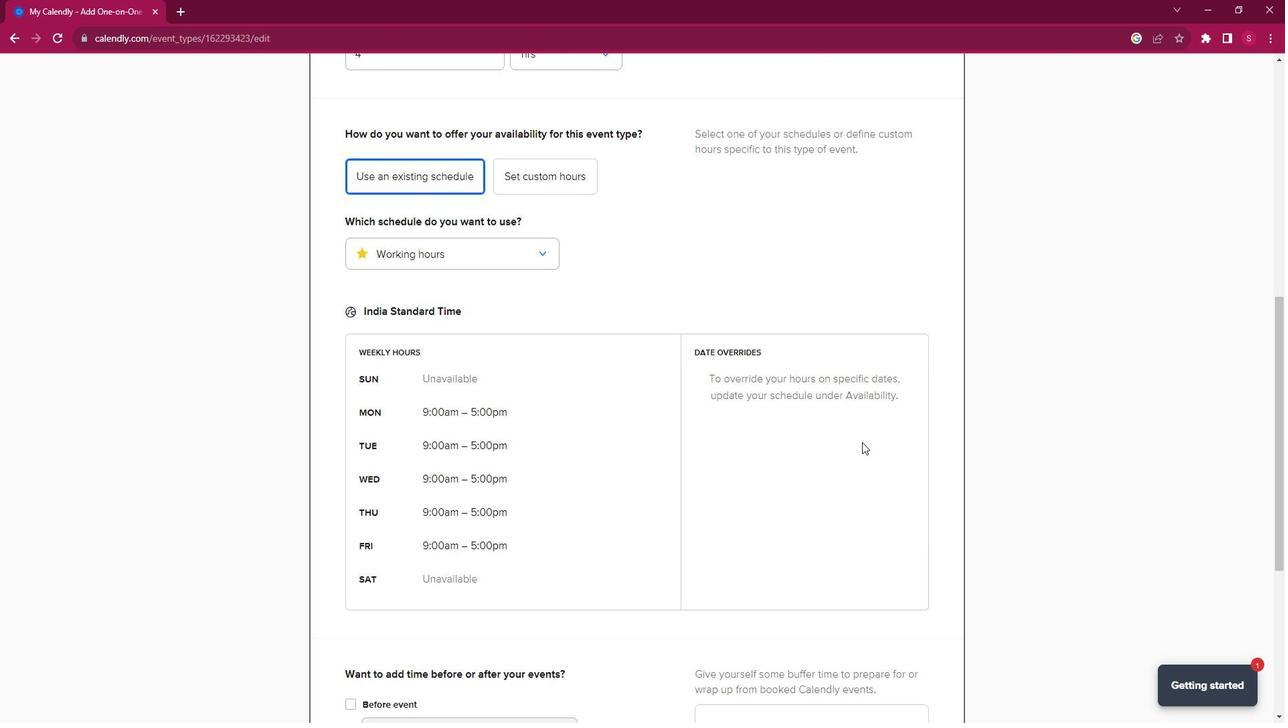 
Action: Mouse scrolled (877, 440) with delta (0, 0)
Screenshot: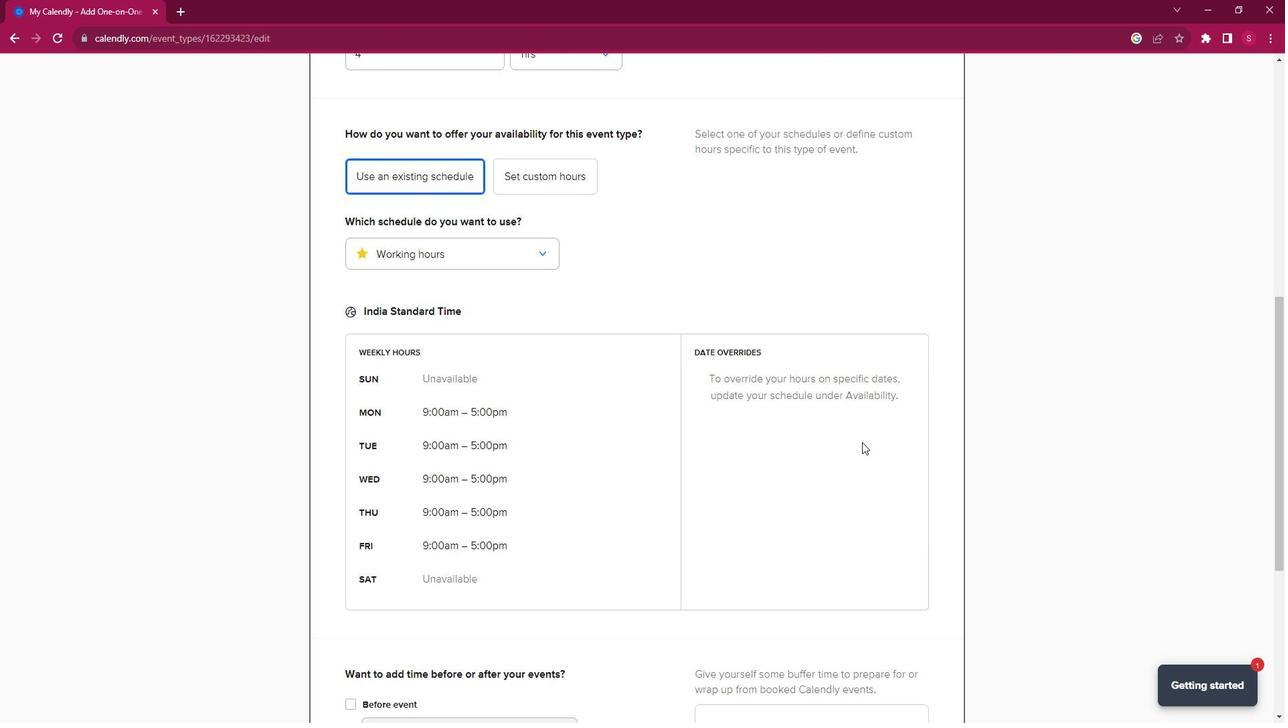 
Action: Mouse moved to (945, 596)
Screenshot: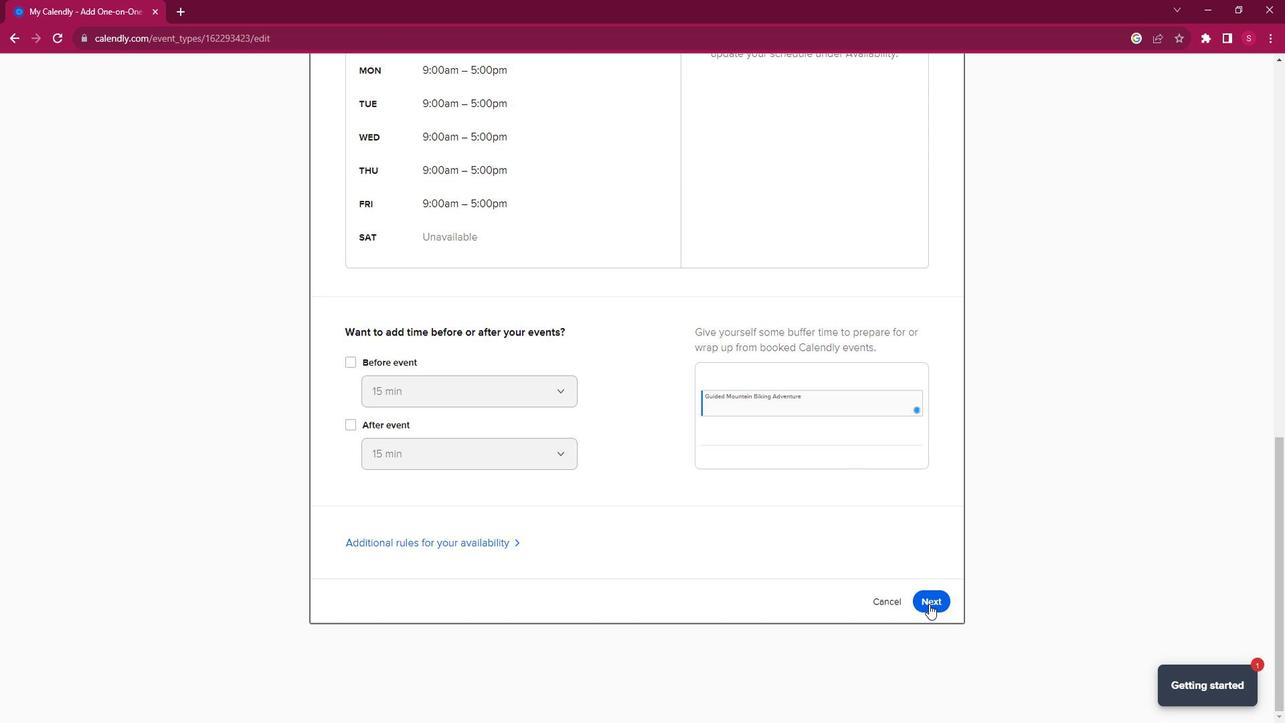 
Action: Mouse pressed left at (945, 596)
Screenshot: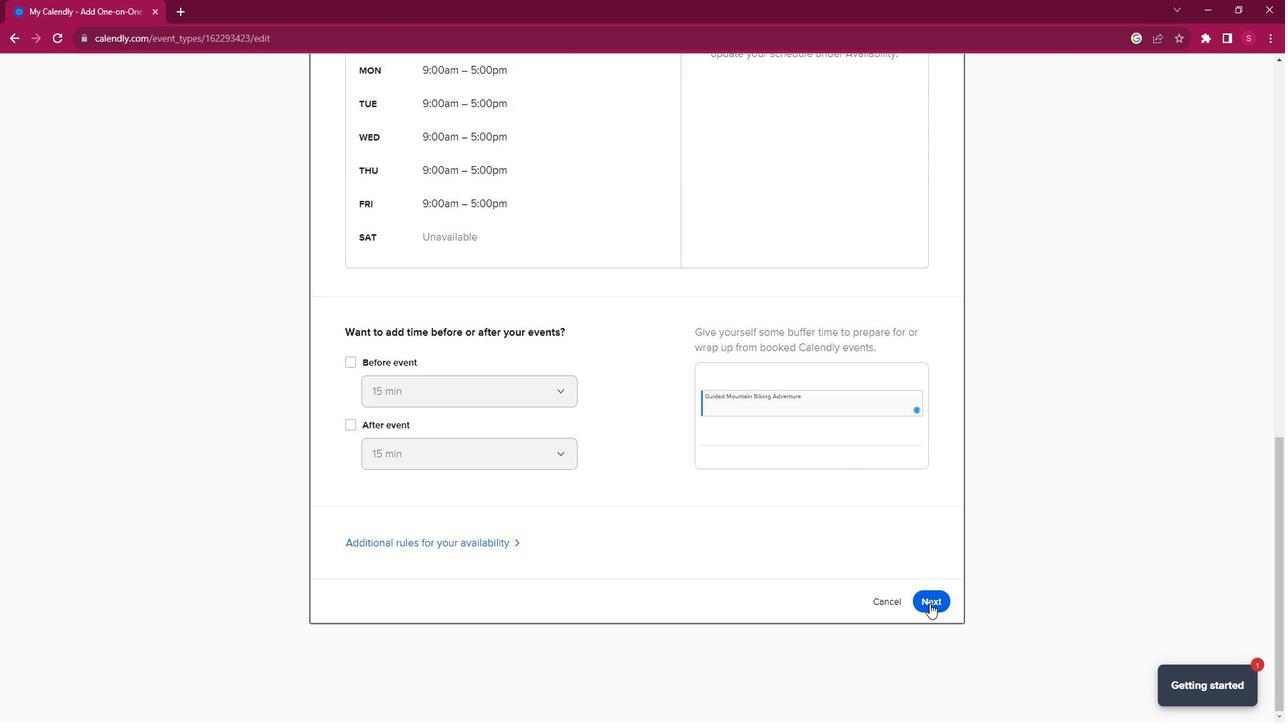 
